Task: Create a due date automation trigger when advanced on, on the monday after a card is due add basic assigned only to me at 11:00 AM.
Action: Mouse moved to (1203, 353)
Screenshot: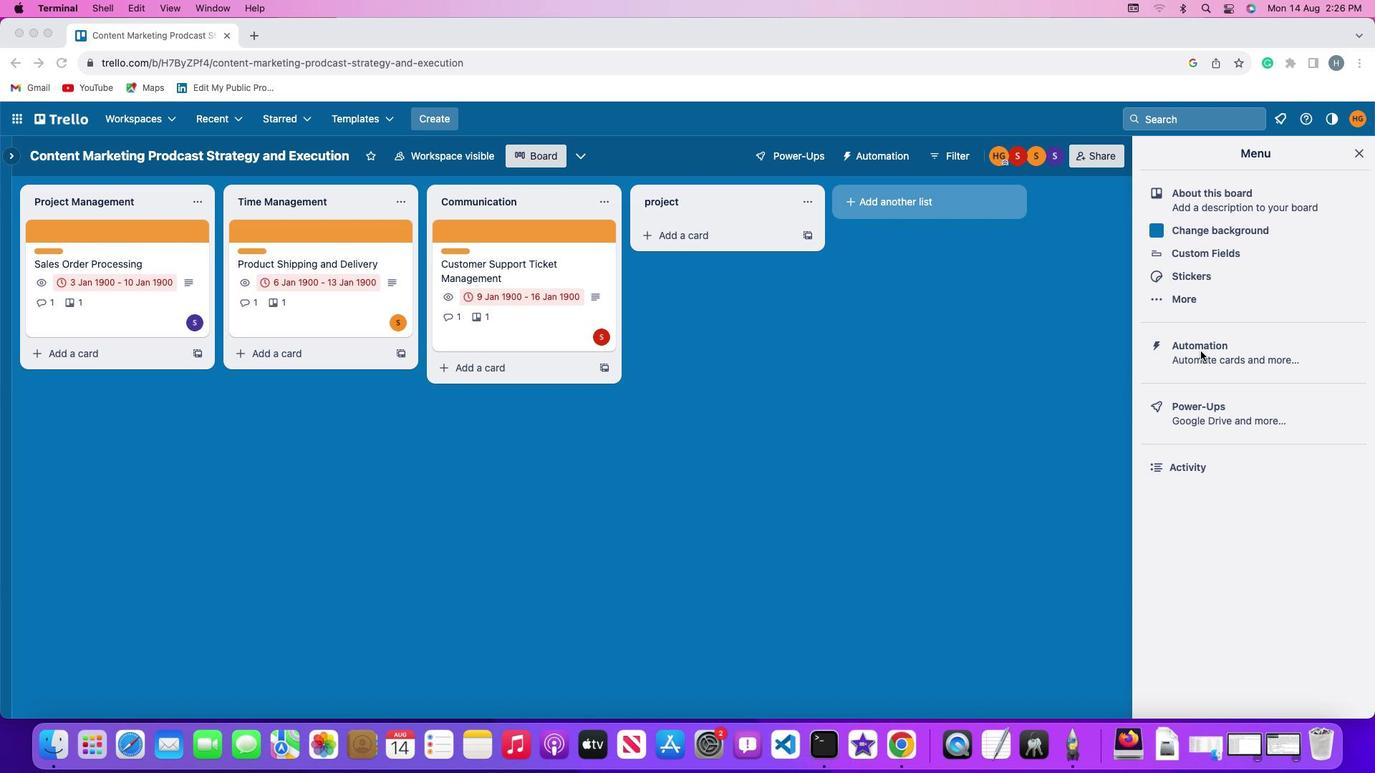 
Action: Mouse pressed left at (1203, 353)
Screenshot: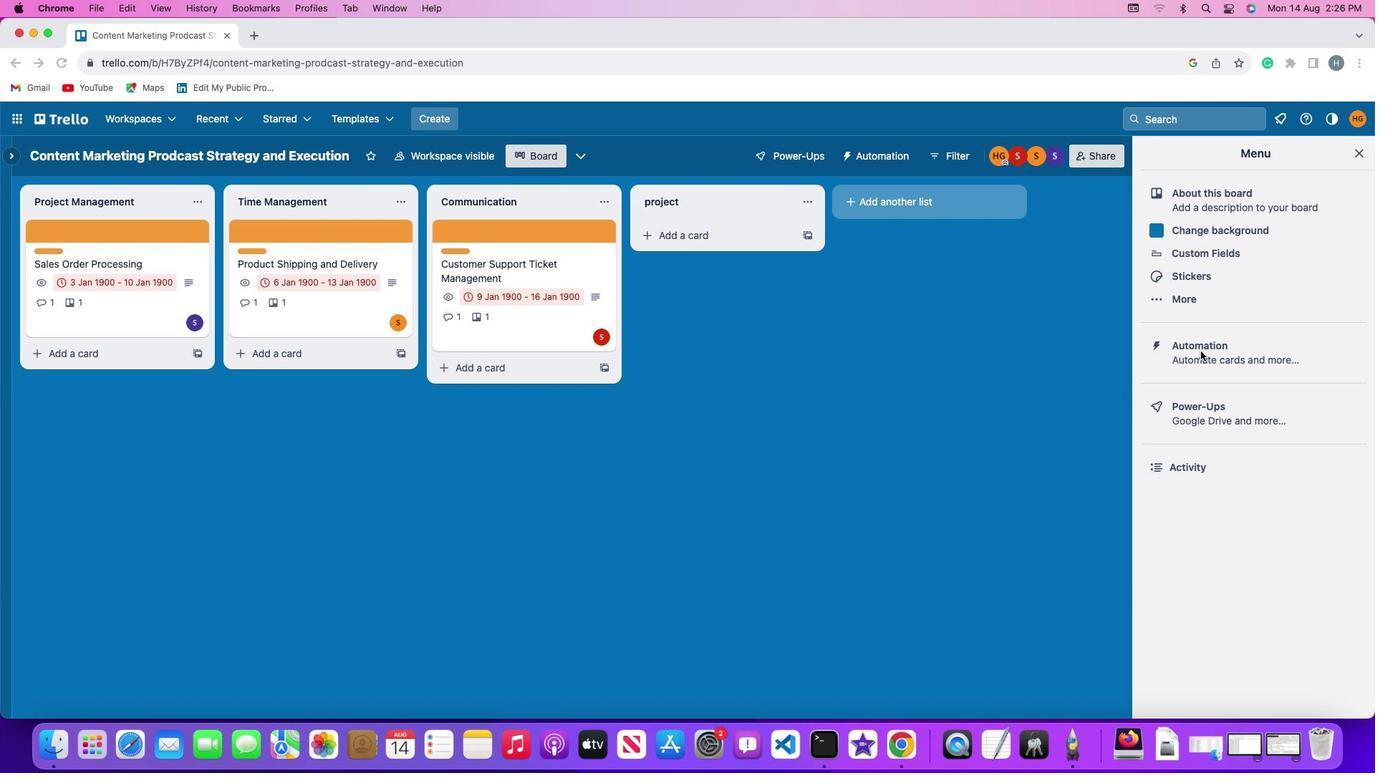 
Action: Mouse pressed left at (1203, 353)
Screenshot: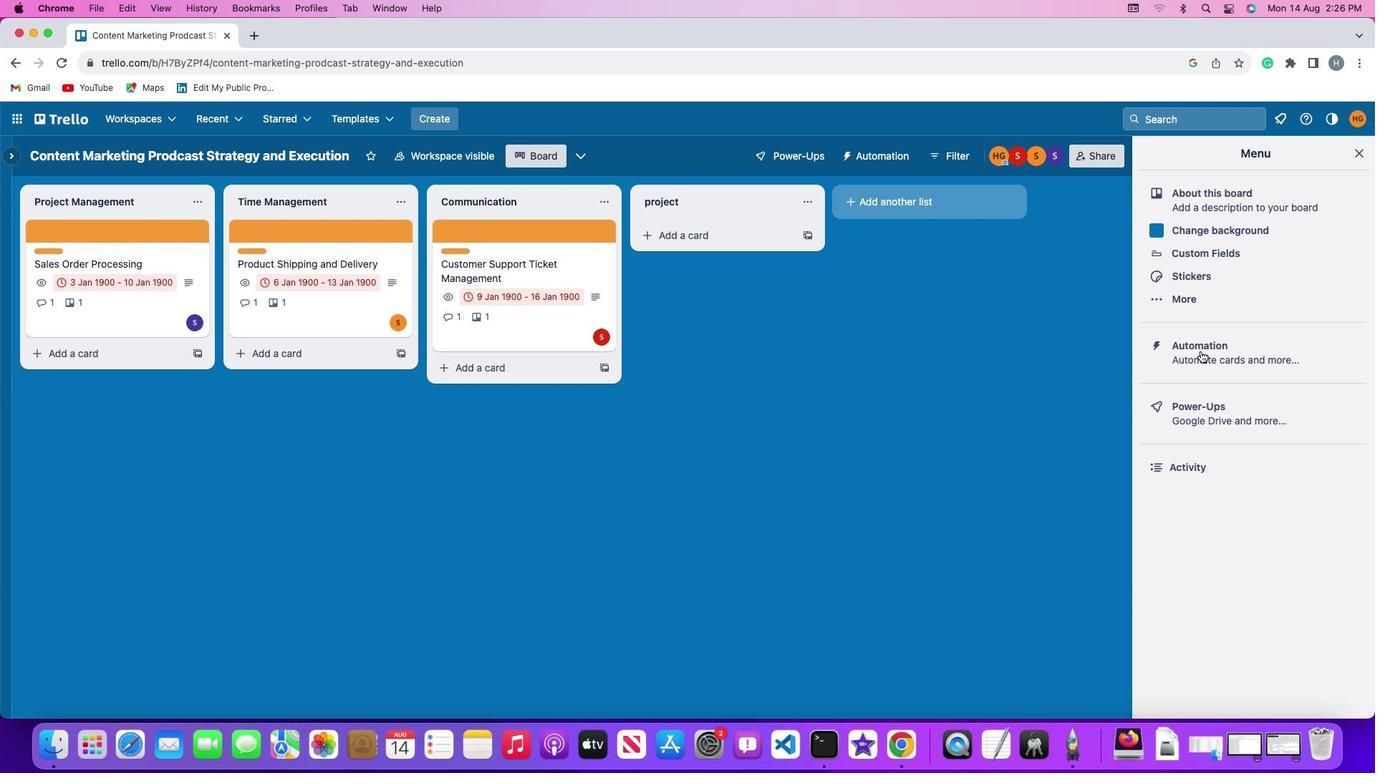 
Action: Mouse moved to (98, 342)
Screenshot: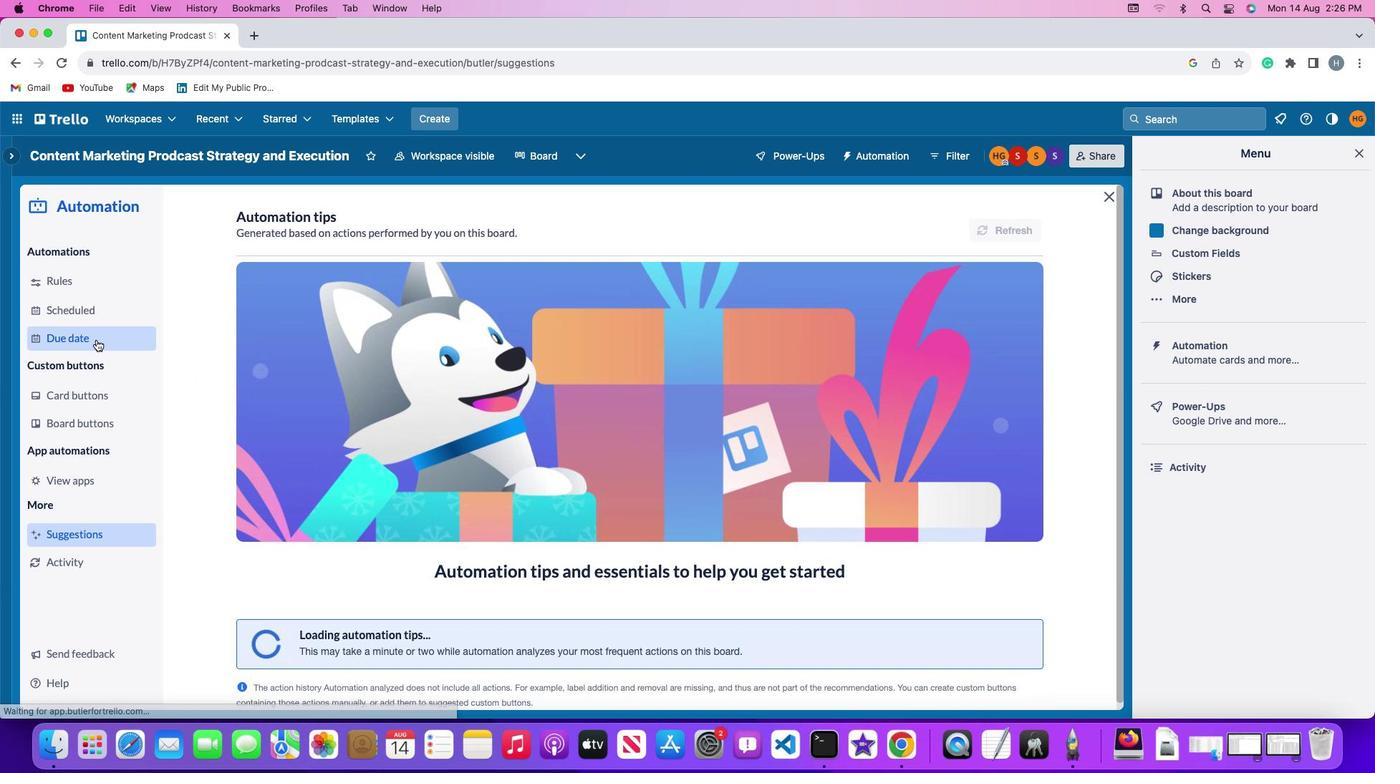 
Action: Mouse pressed left at (98, 342)
Screenshot: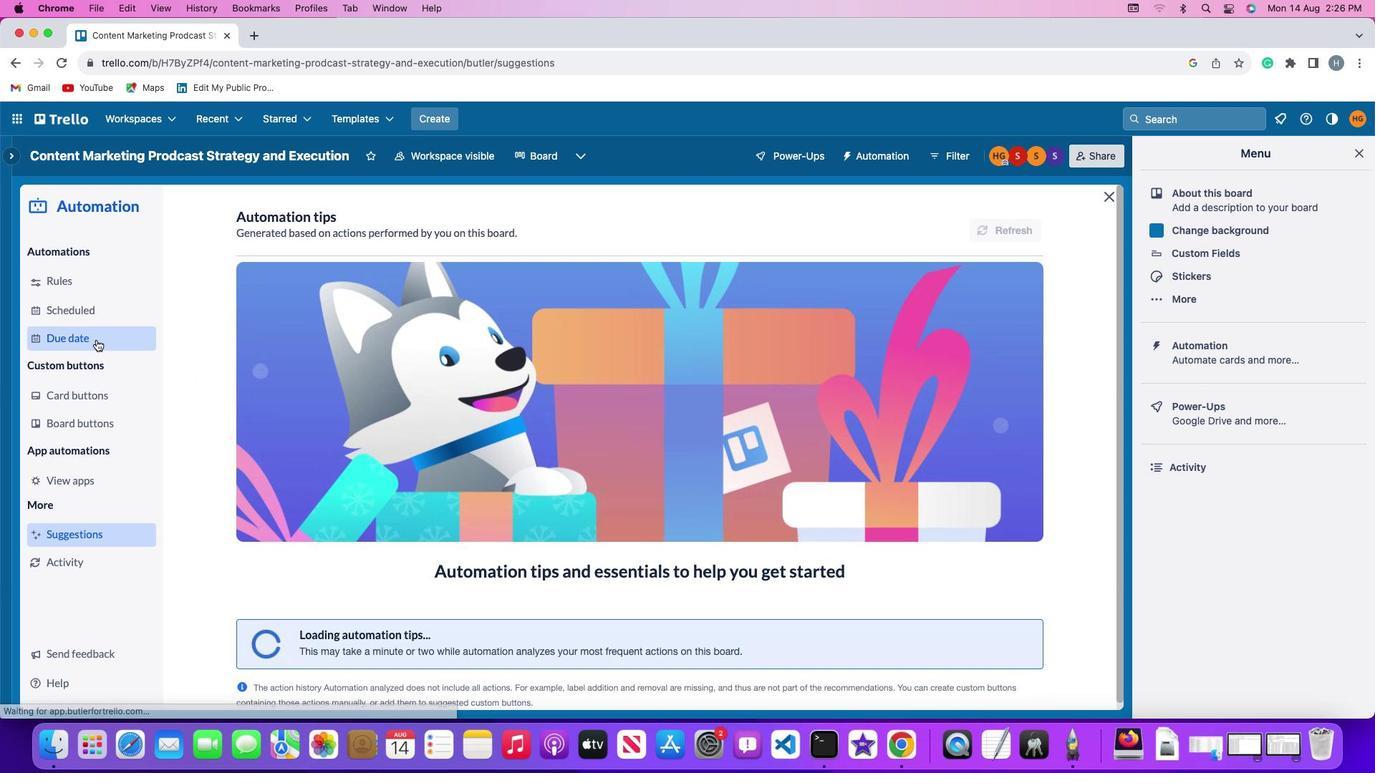 
Action: Mouse moved to (957, 222)
Screenshot: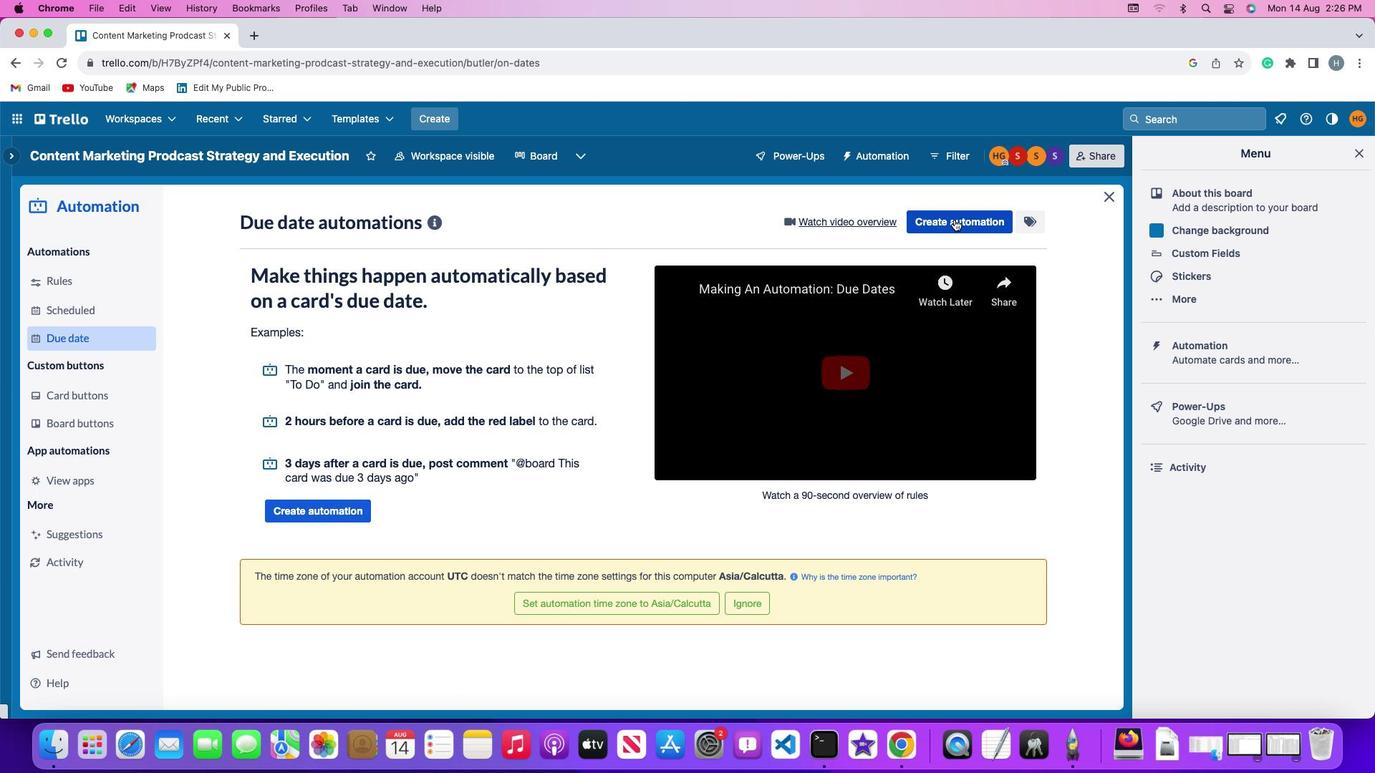 
Action: Mouse pressed left at (957, 222)
Screenshot: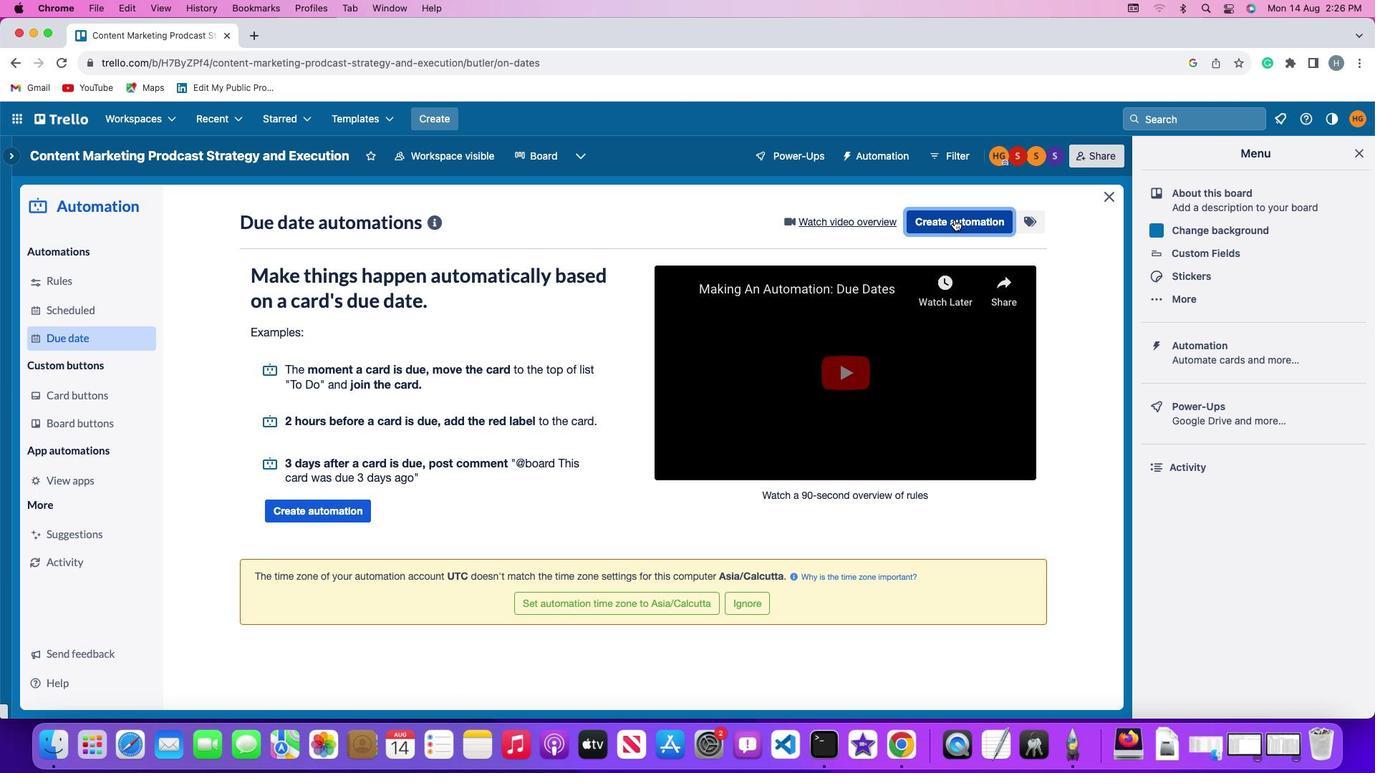 
Action: Mouse moved to (331, 360)
Screenshot: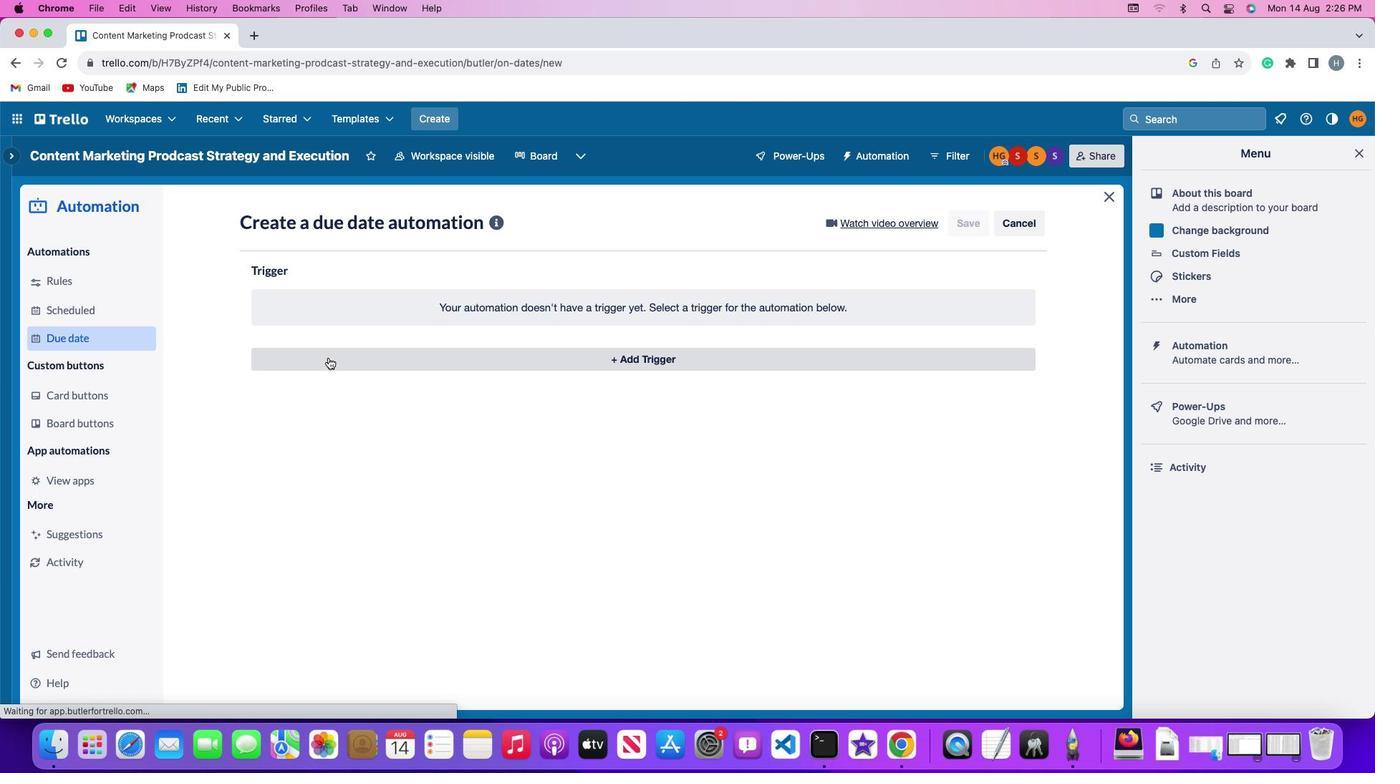 
Action: Mouse pressed left at (331, 360)
Screenshot: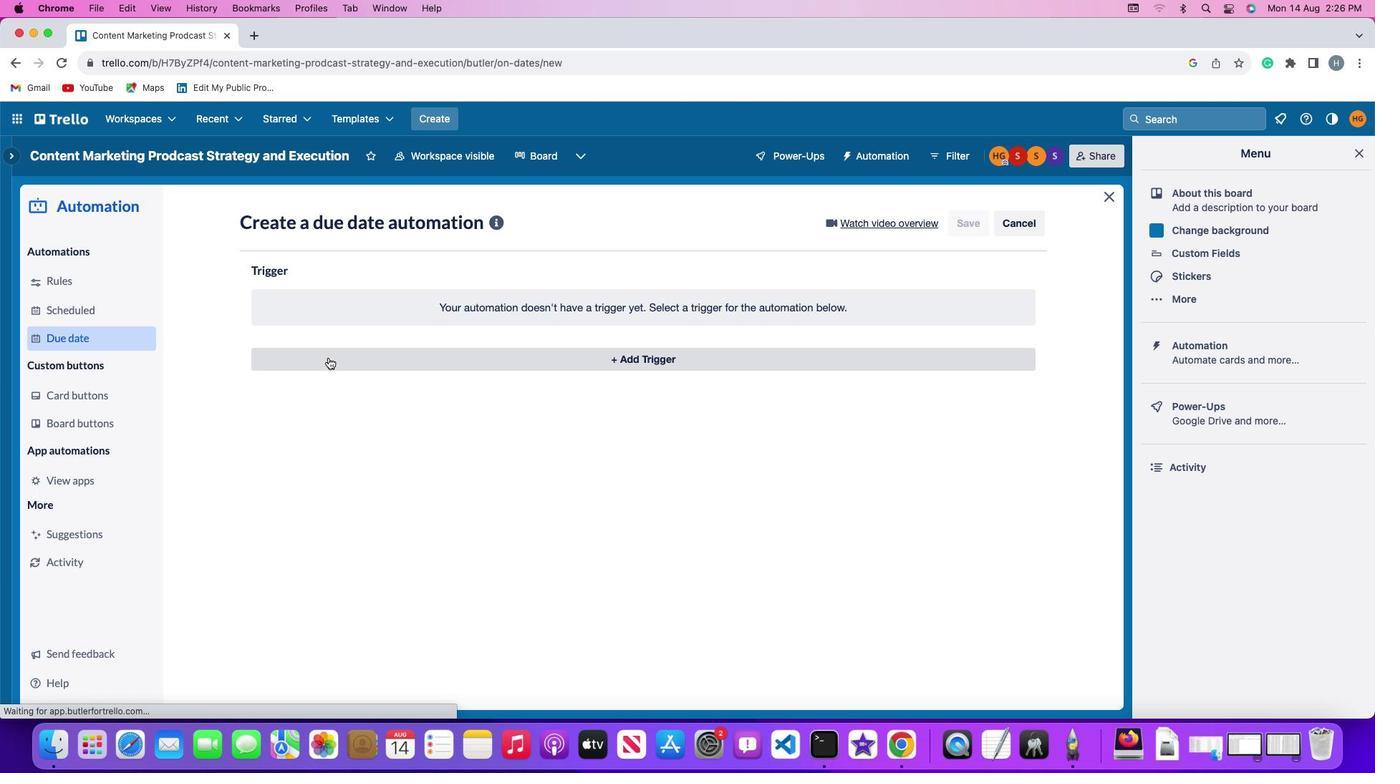 
Action: Mouse moved to (310, 626)
Screenshot: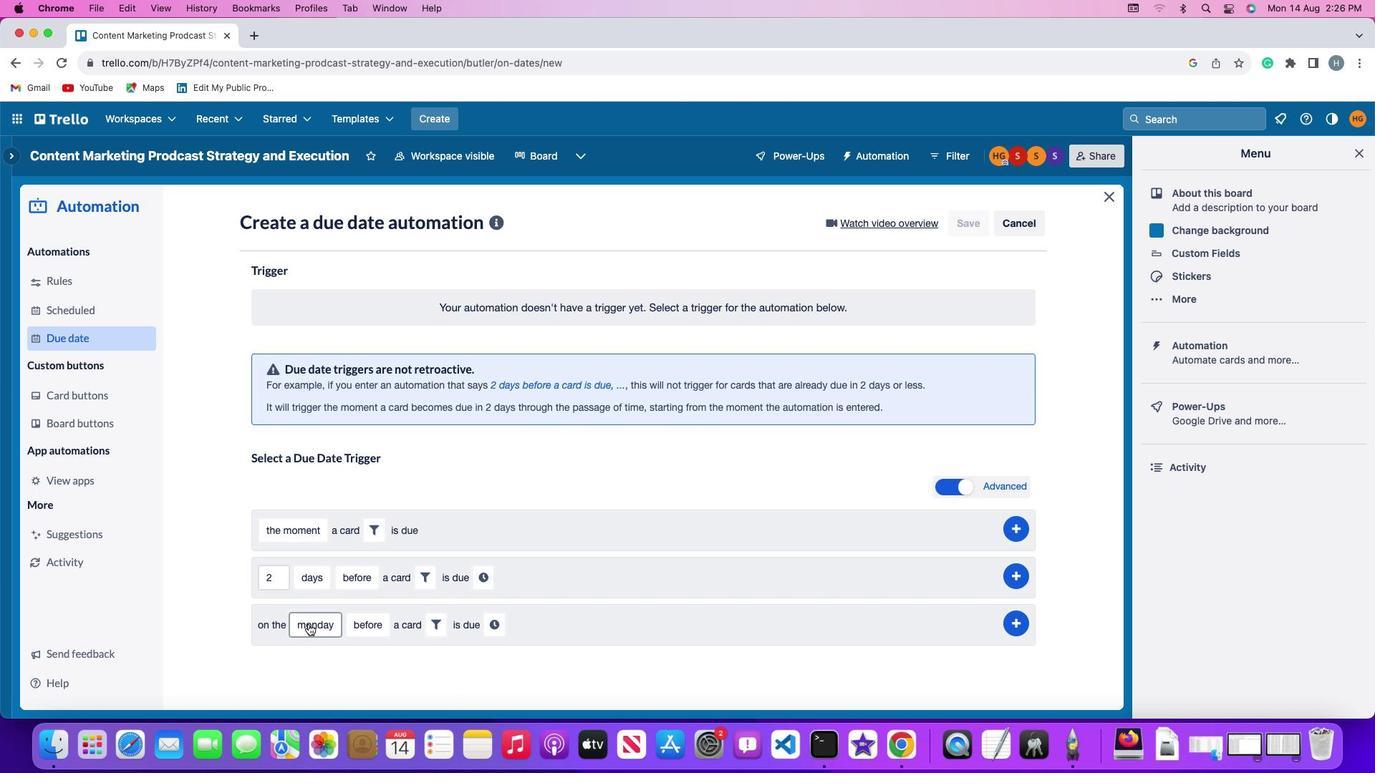 
Action: Mouse pressed left at (310, 626)
Screenshot: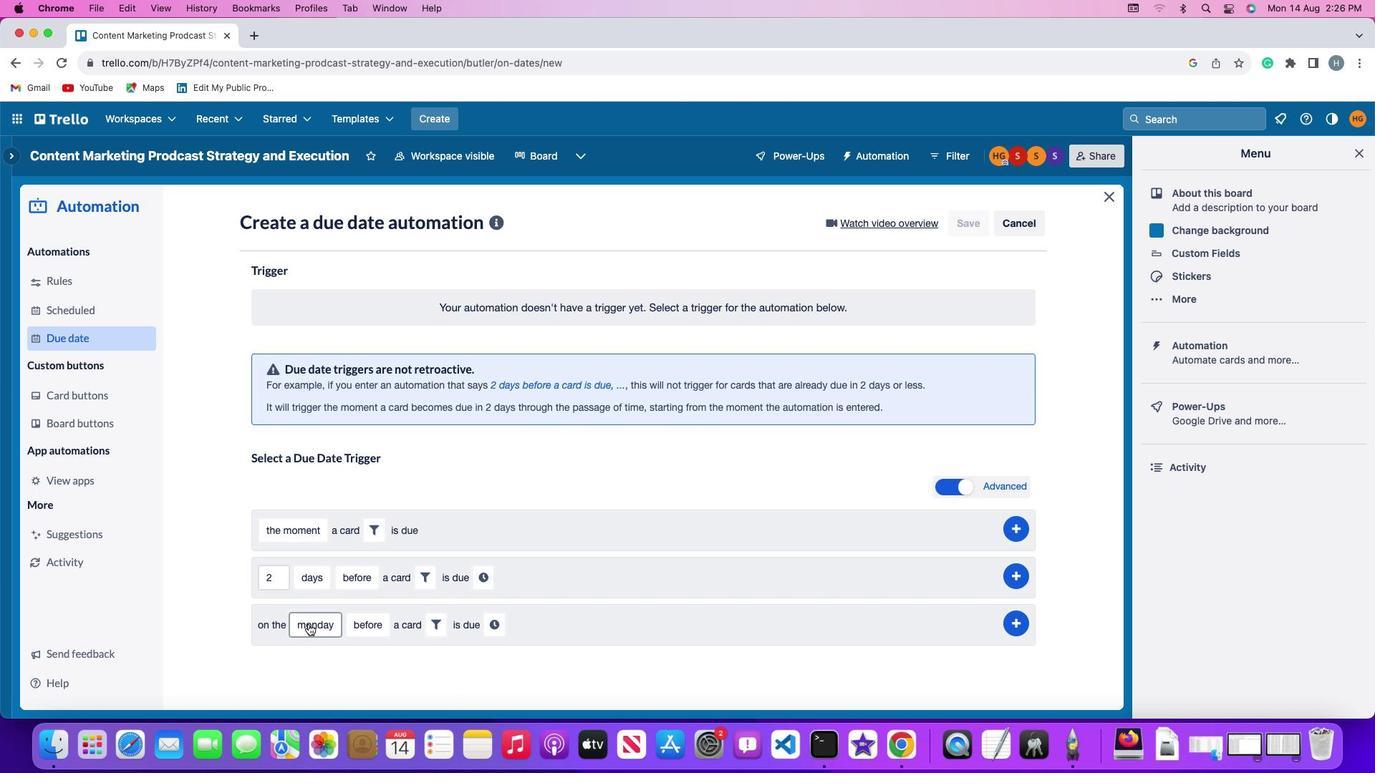 
Action: Mouse moved to (349, 427)
Screenshot: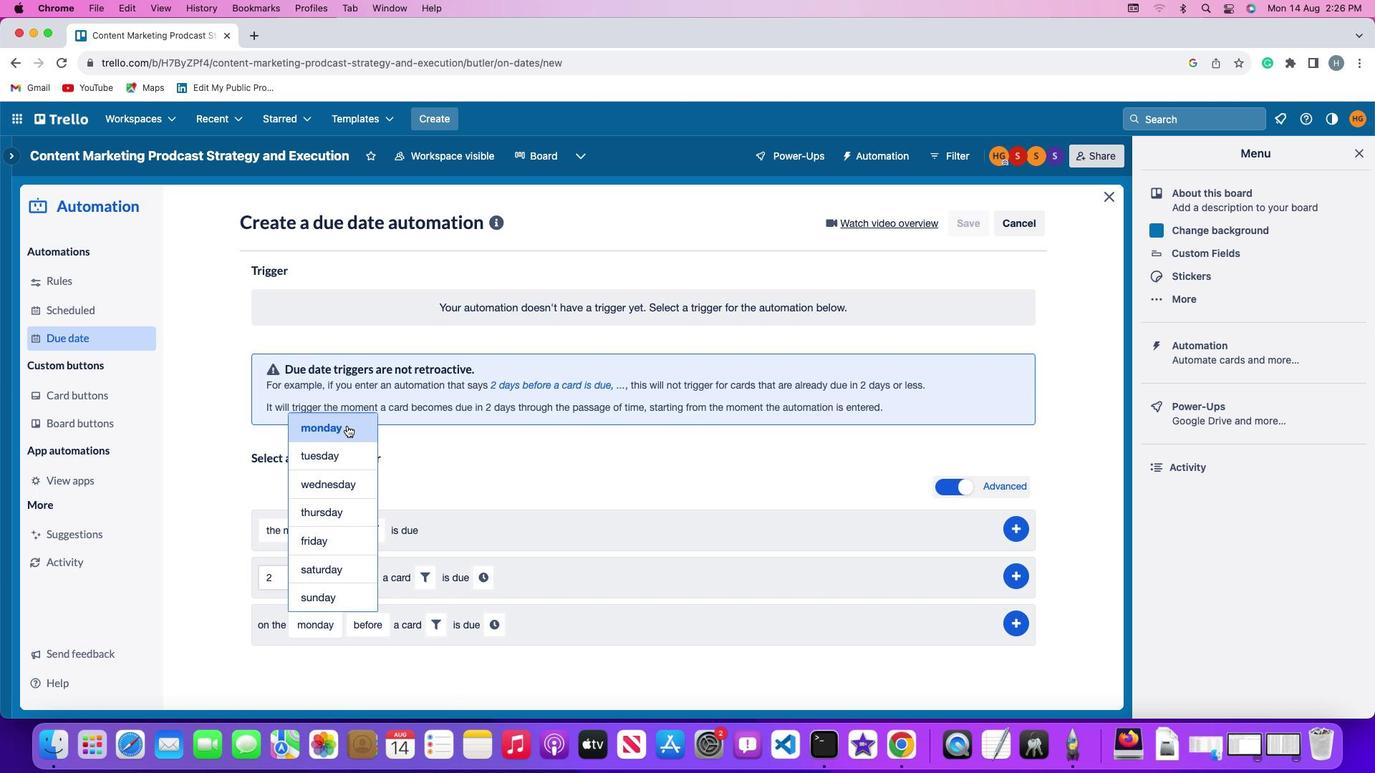 
Action: Mouse pressed left at (349, 427)
Screenshot: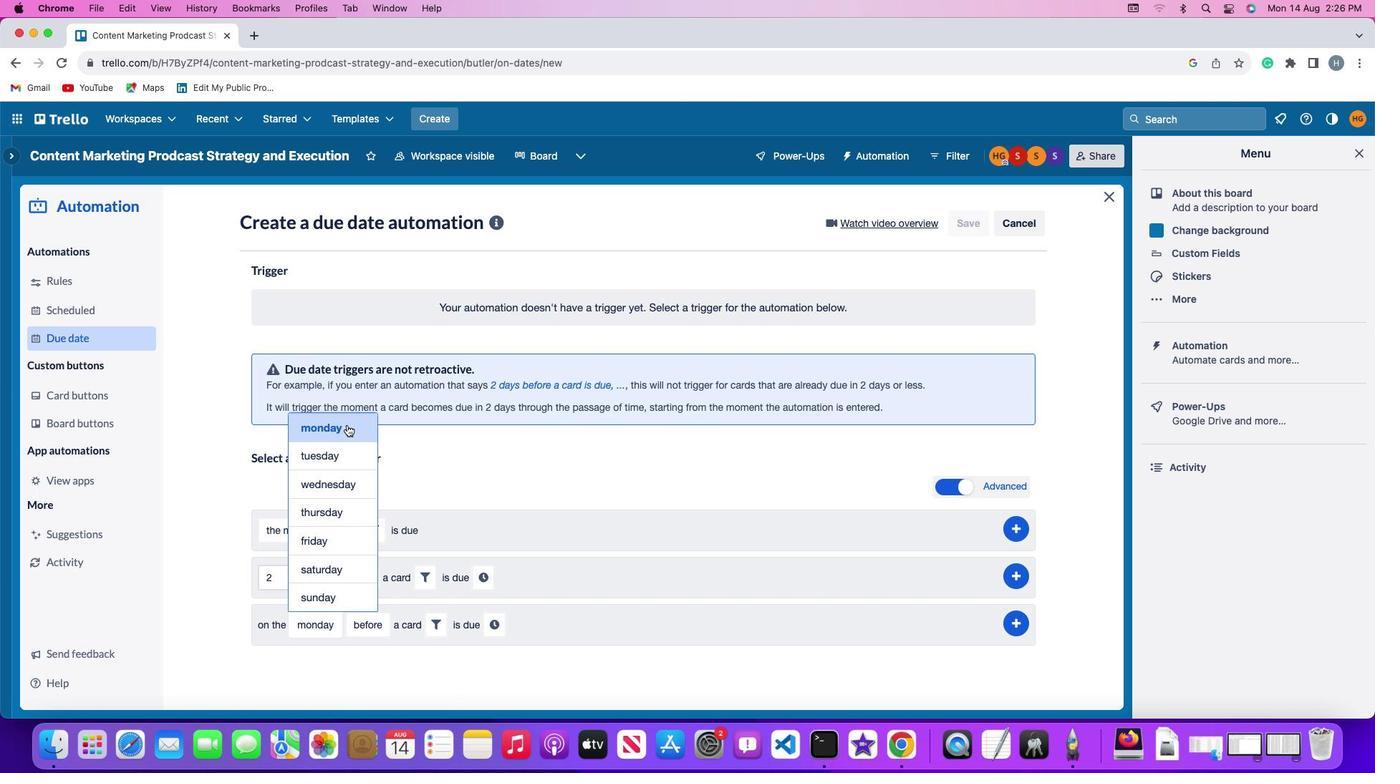 
Action: Mouse moved to (379, 632)
Screenshot: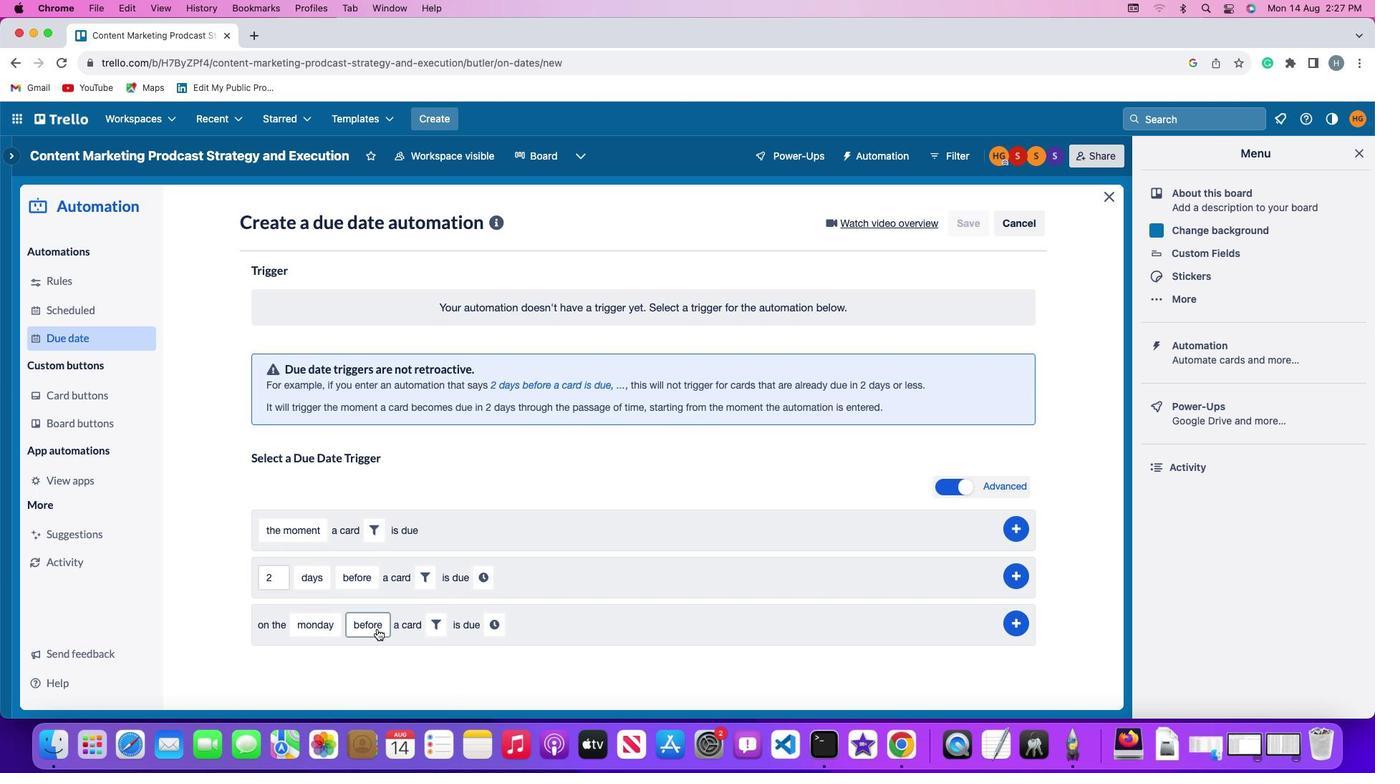 
Action: Mouse pressed left at (379, 632)
Screenshot: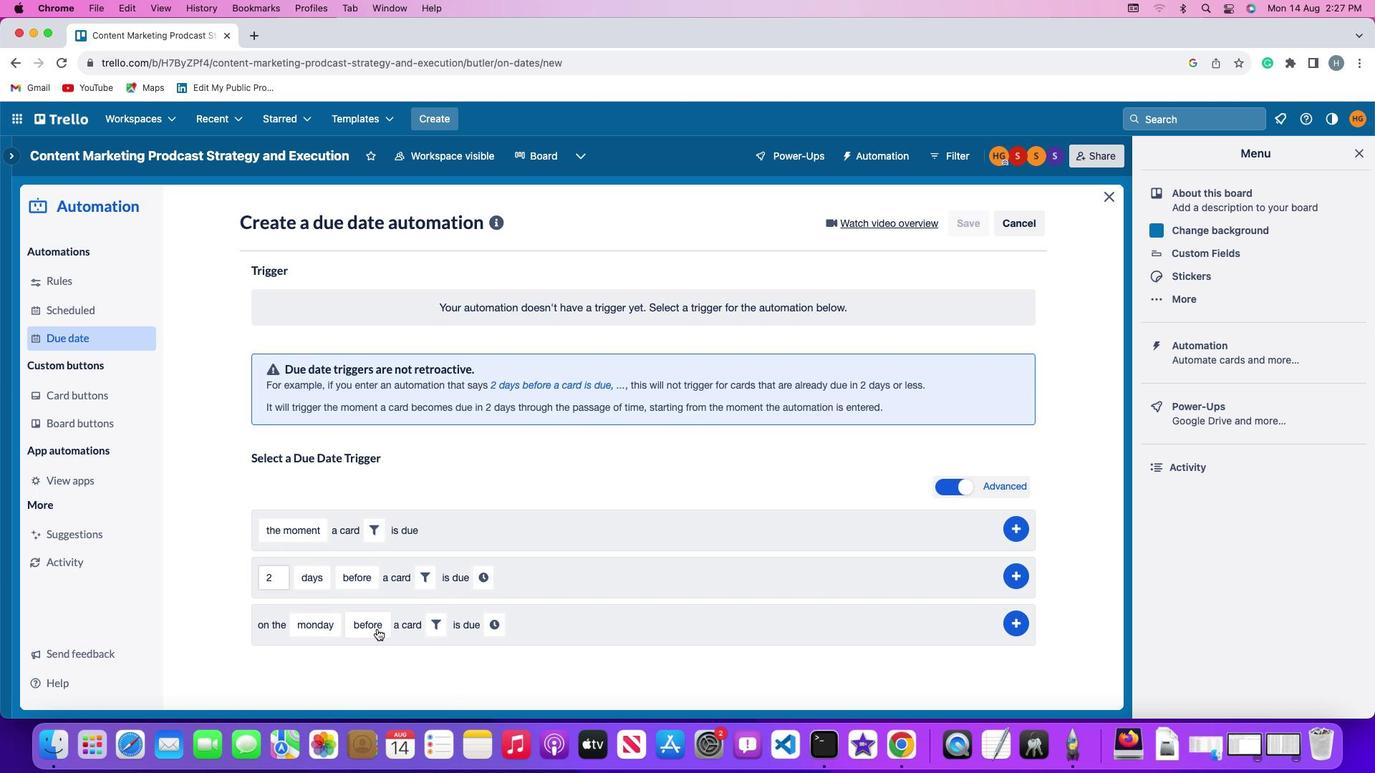 
Action: Mouse moved to (387, 540)
Screenshot: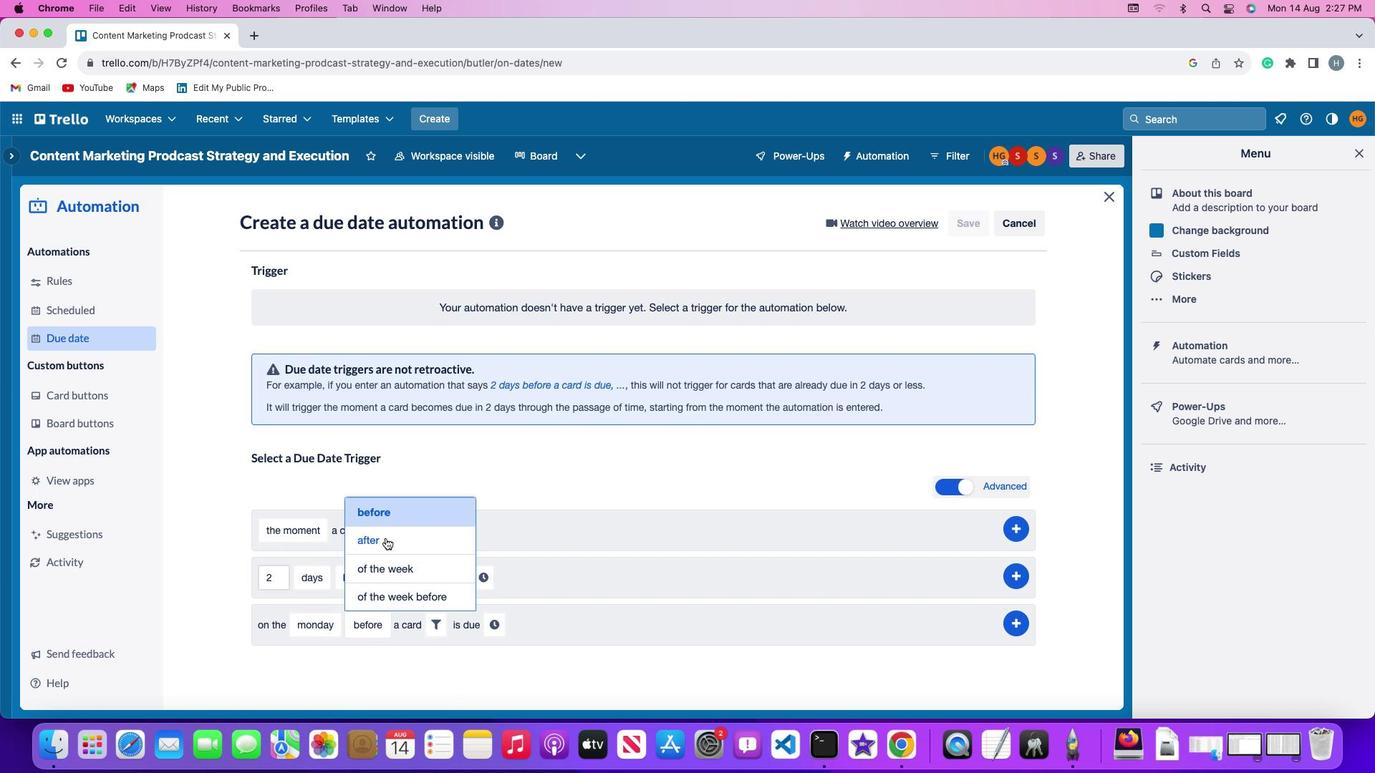
Action: Mouse pressed left at (387, 540)
Screenshot: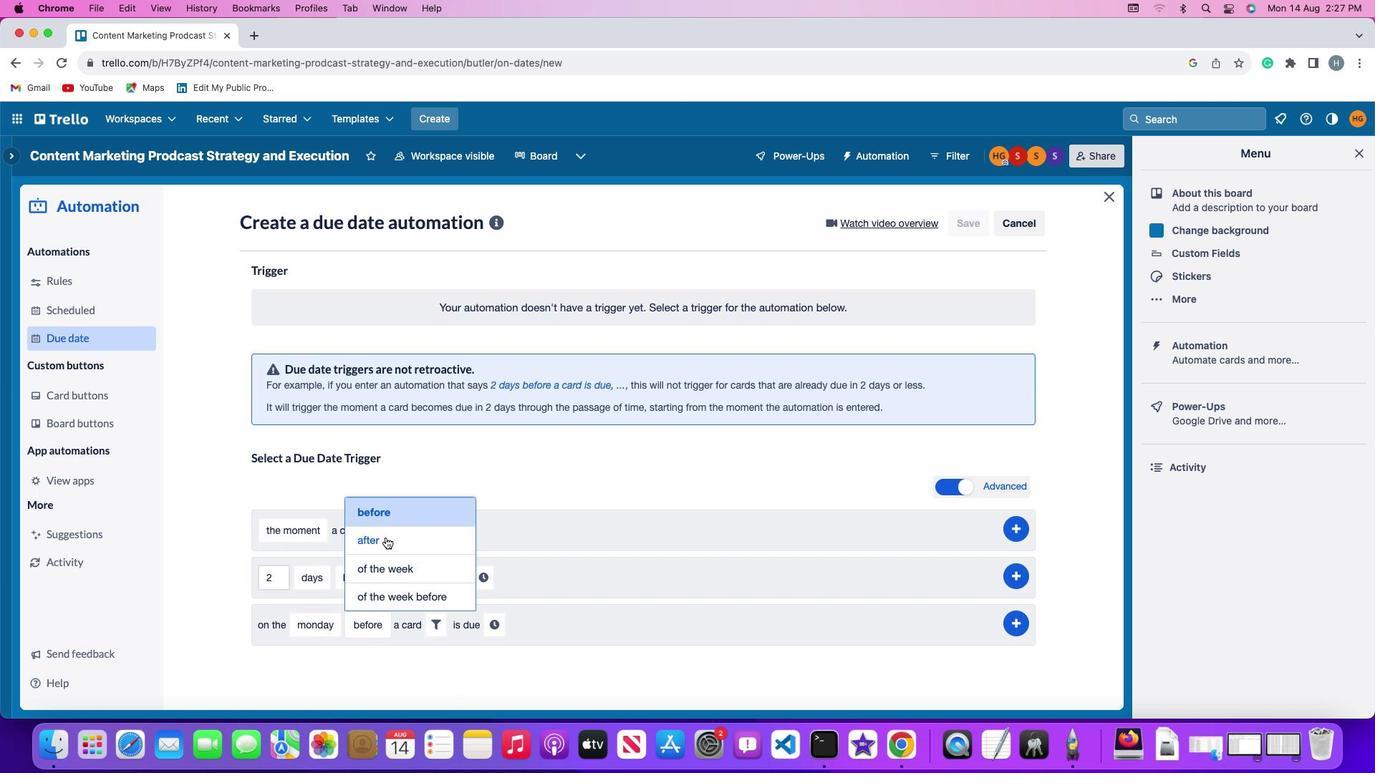 
Action: Mouse moved to (429, 626)
Screenshot: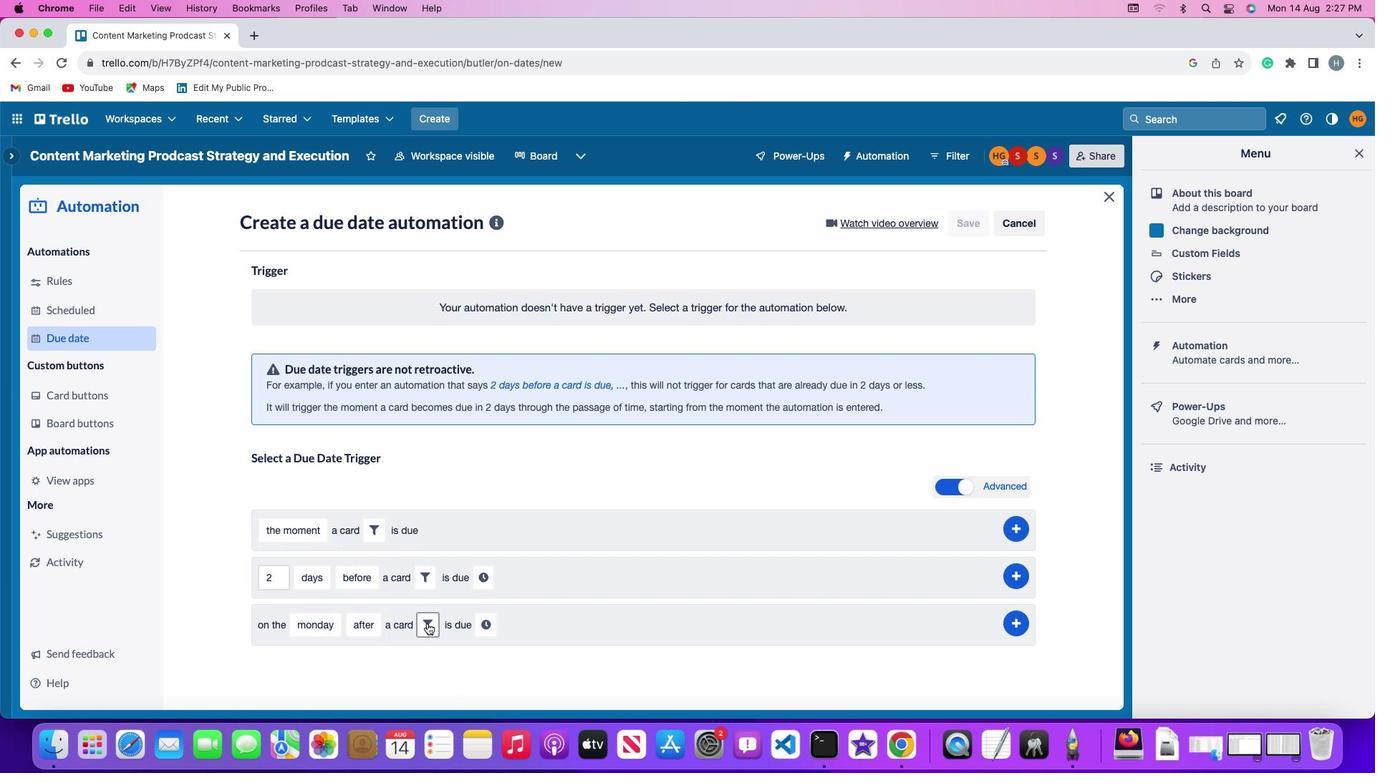 
Action: Mouse pressed left at (429, 626)
Screenshot: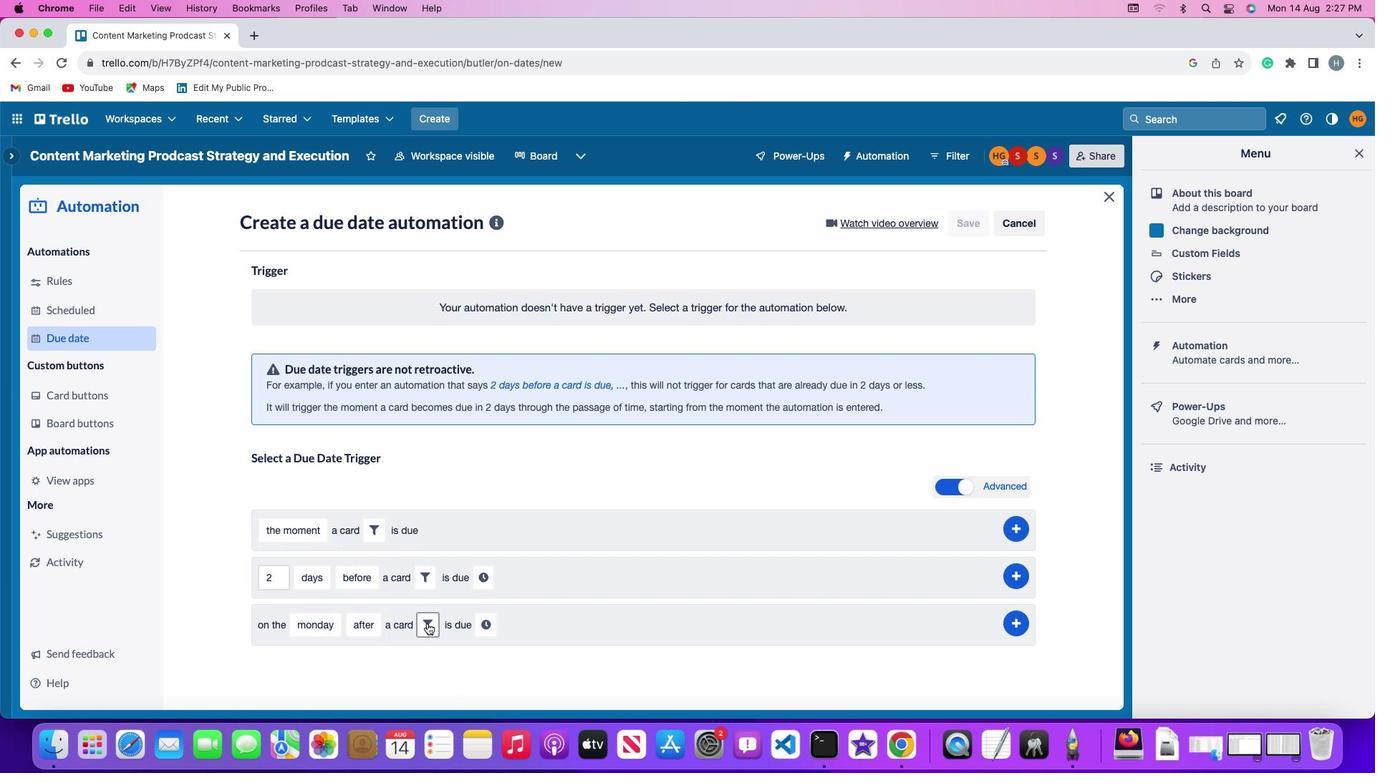 
Action: Mouse moved to (373, 692)
Screenshot: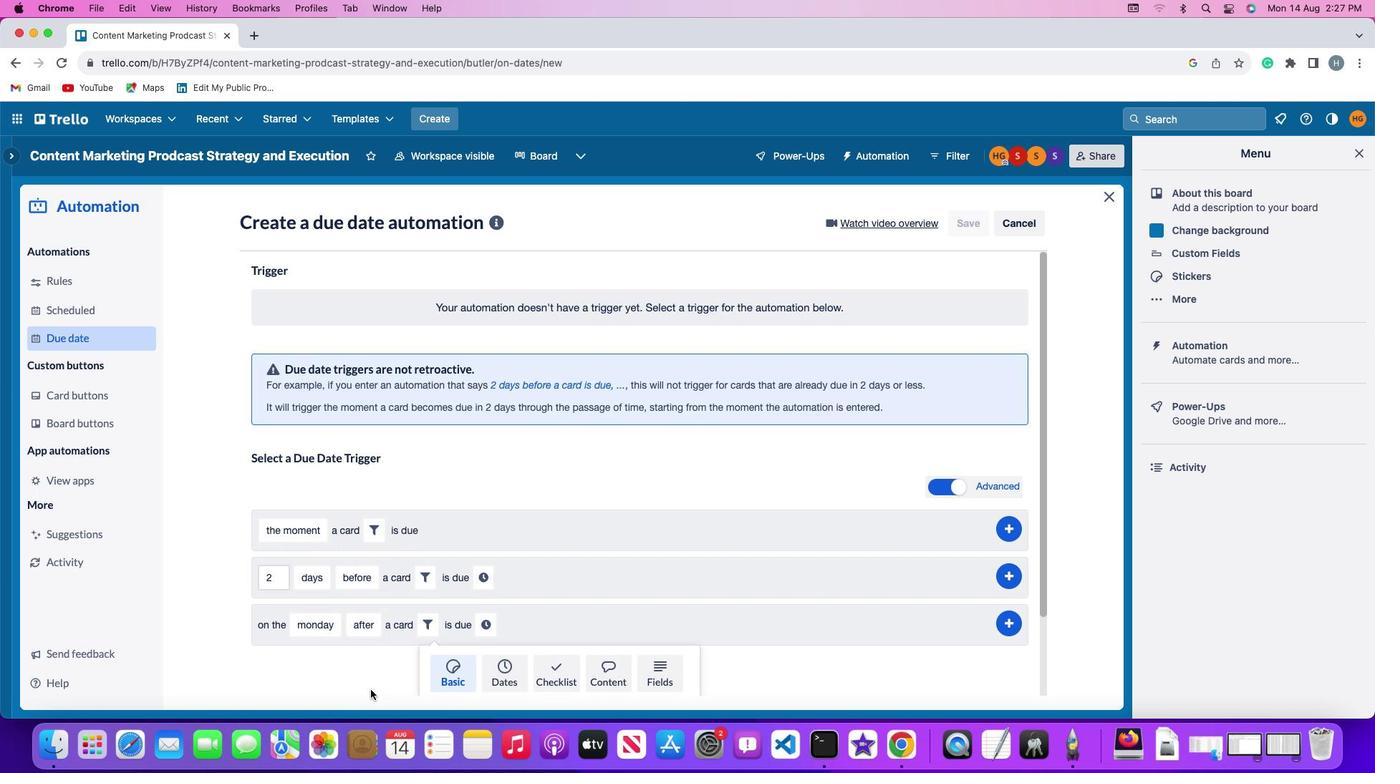 
Action: Mouse scrolled (373, 692) with delta (2, 1)
Screenshot: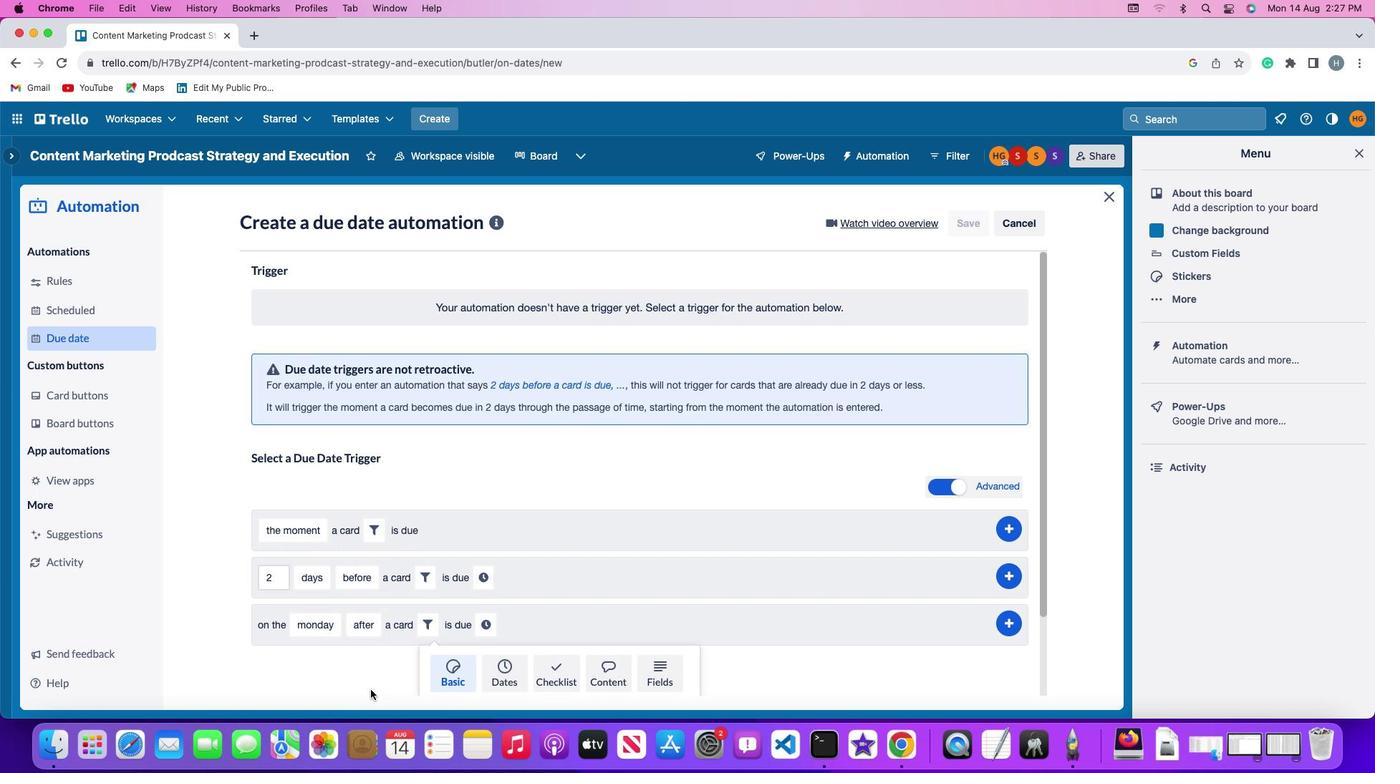 
Action: Mouse moved to (372, 692)
Screenshot: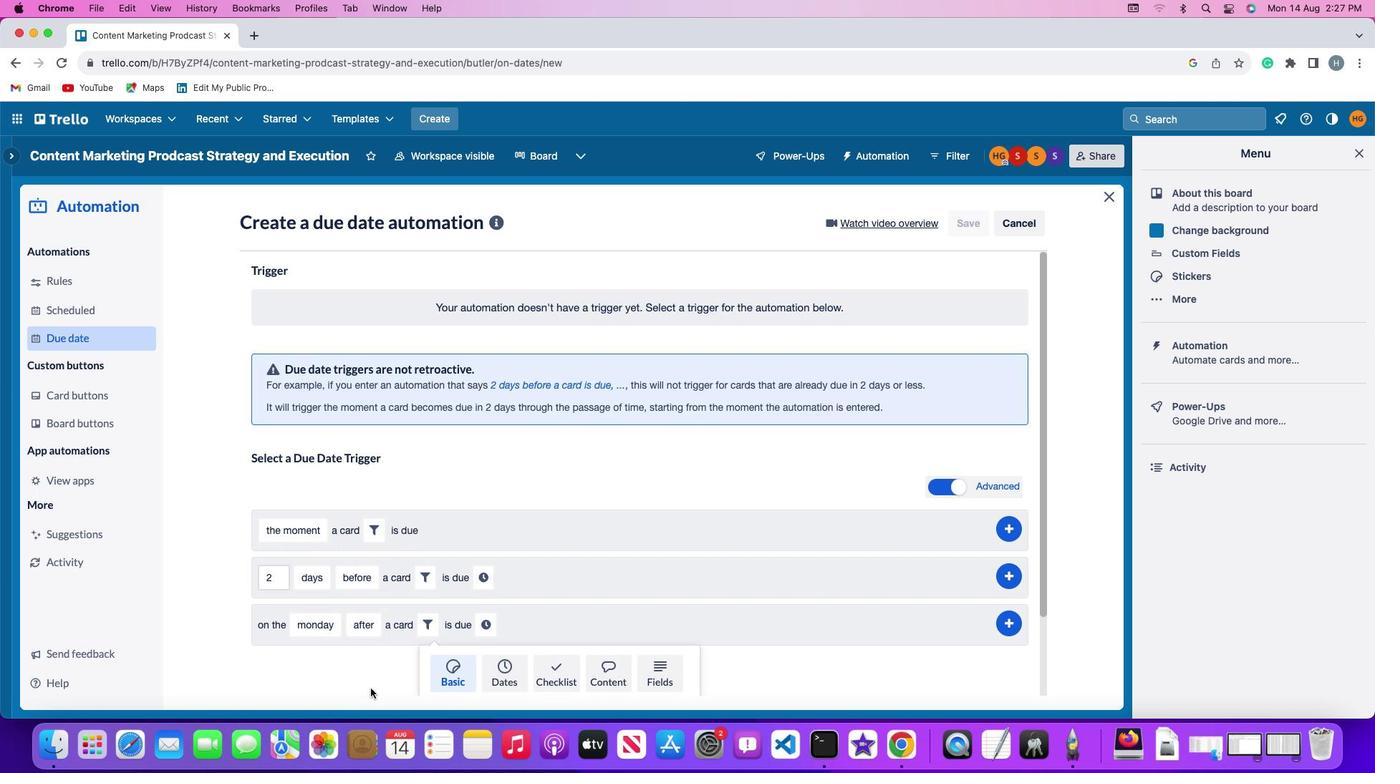 
Action: Mouse scrolled (372, 692) with delta (2, 1)
Screenshot: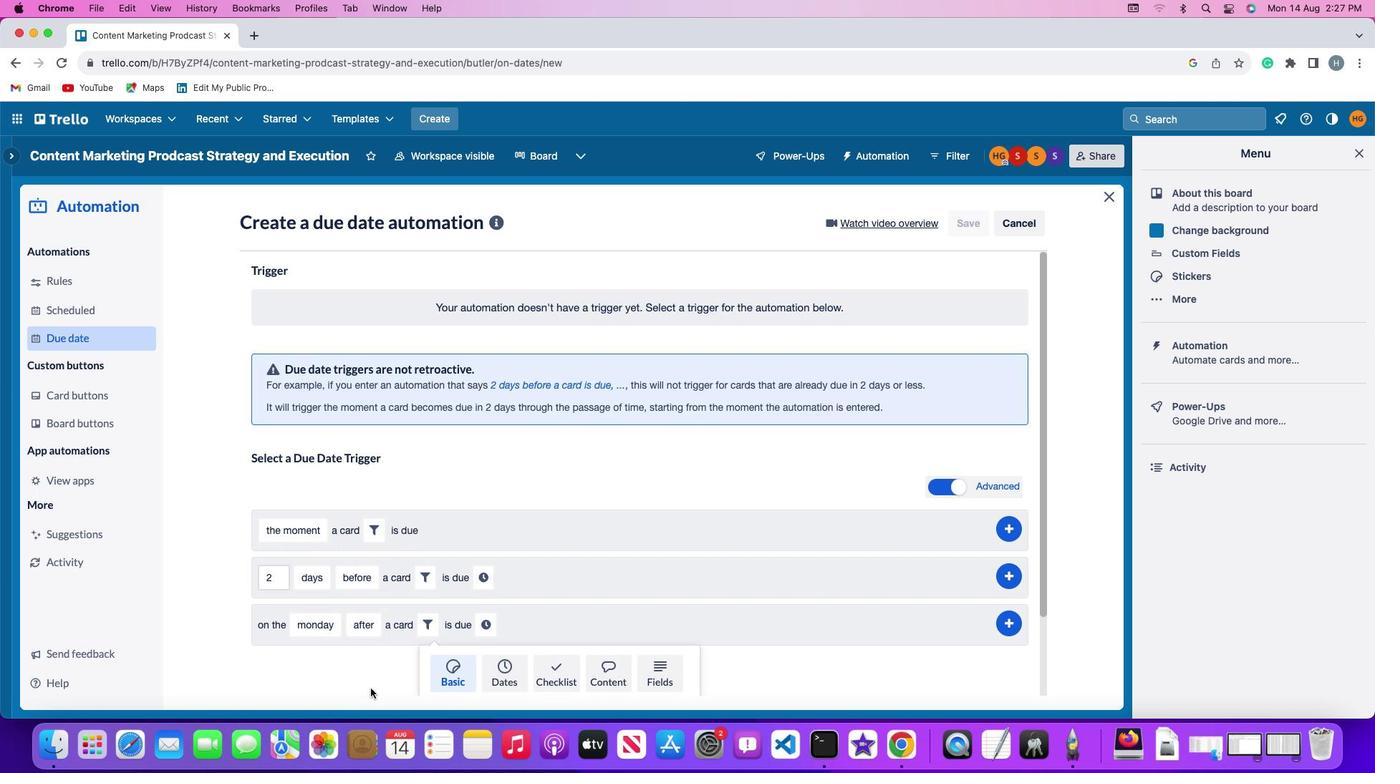 
Action: Mouse moved to (372, 691)
Screenshot: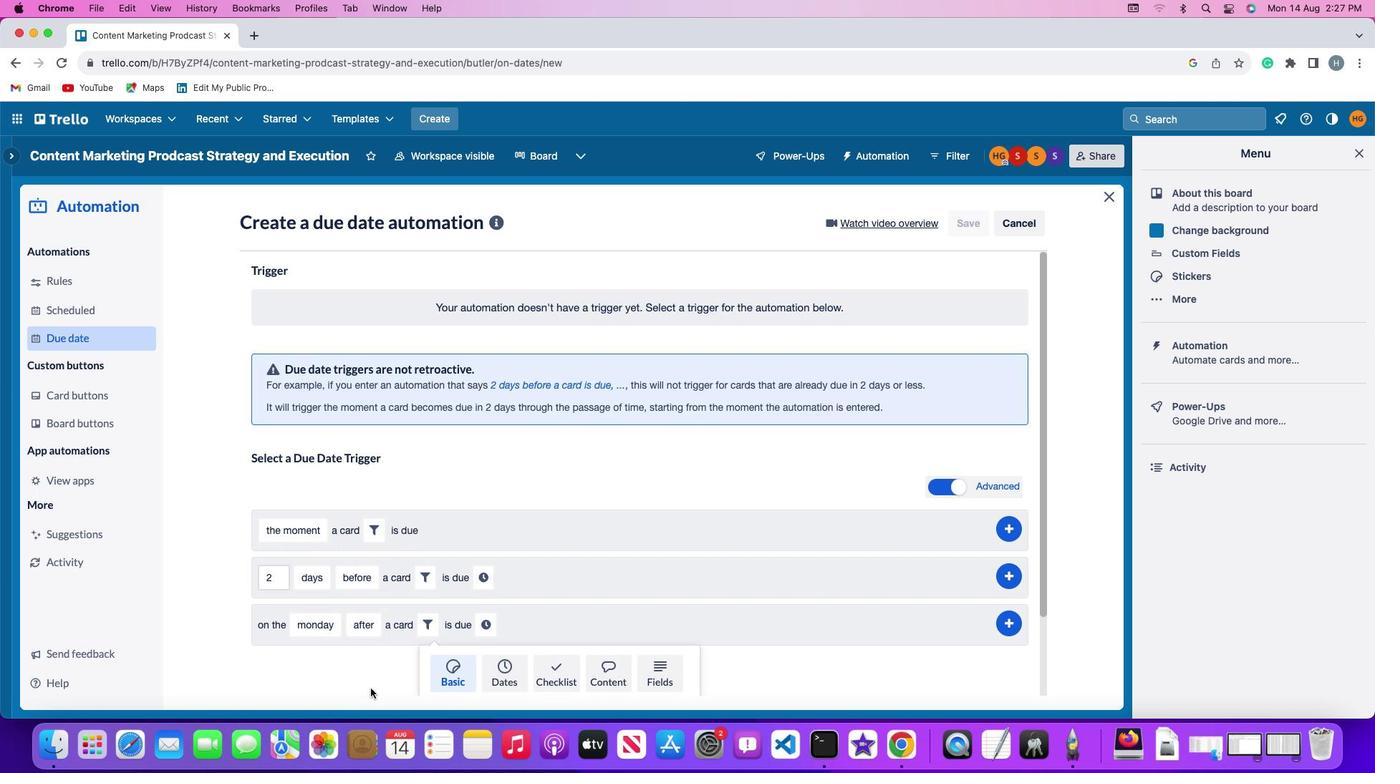 
Action: Mouse scrolled (372, 691) with delta (2, 0)
Screenshot: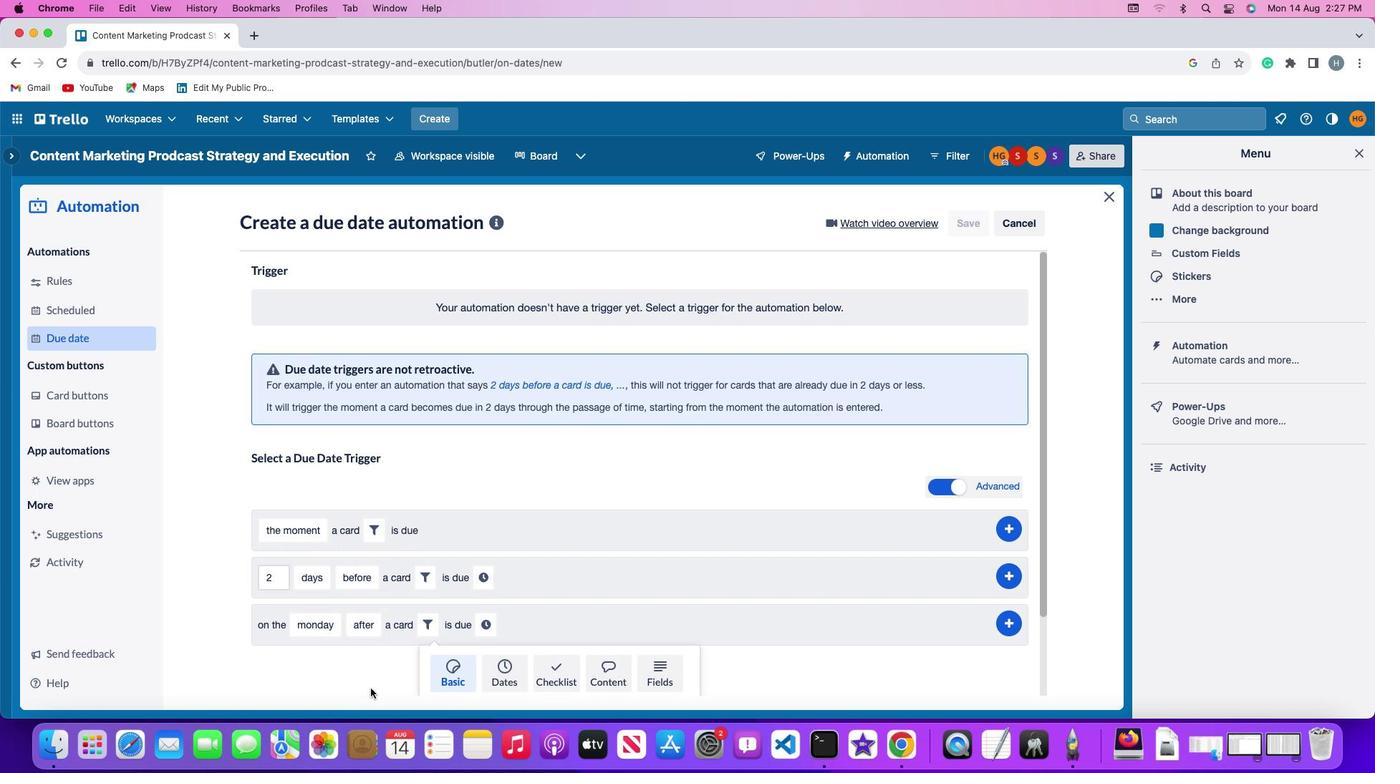
Action: Mouse moved to (372, 687)
Screenshot: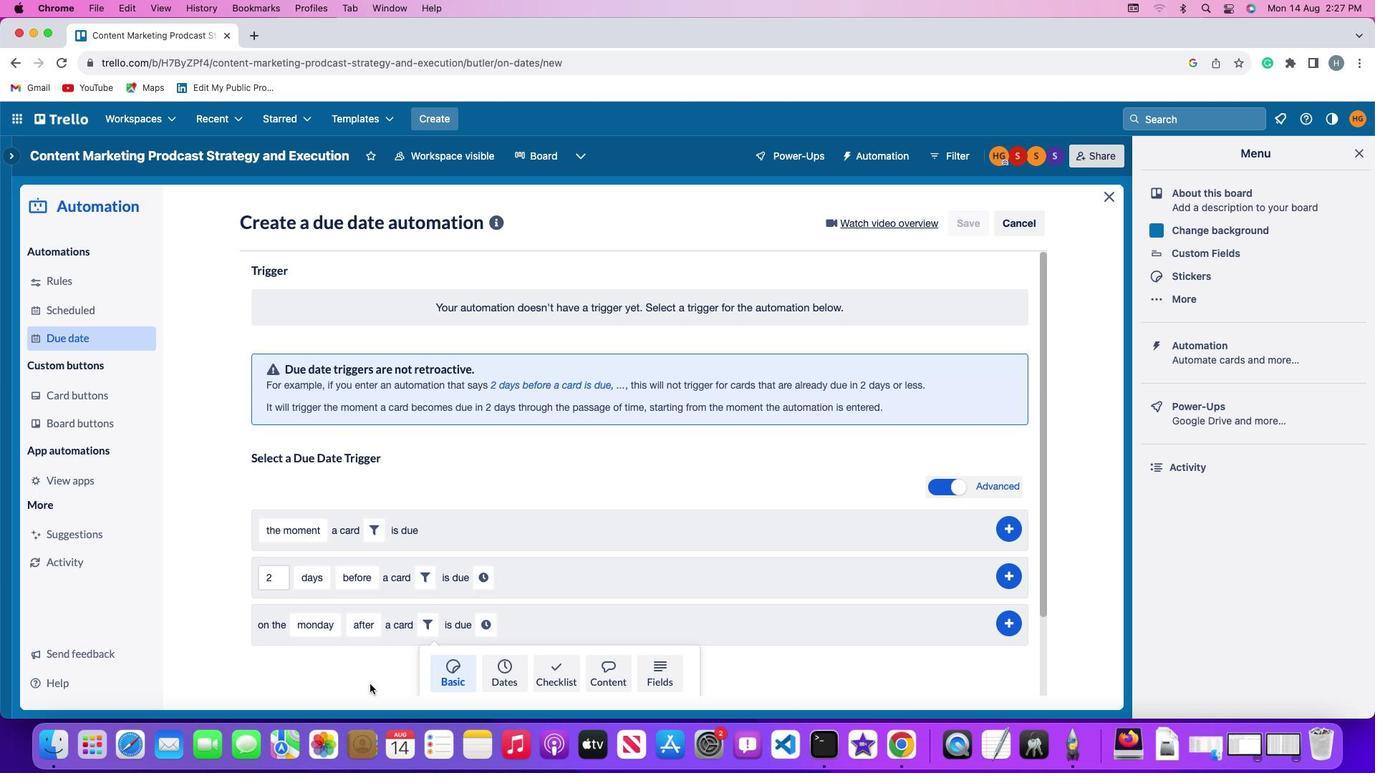 
Action: Mouse scrolled (372, 687) with delta (2, 0)
Screenshot: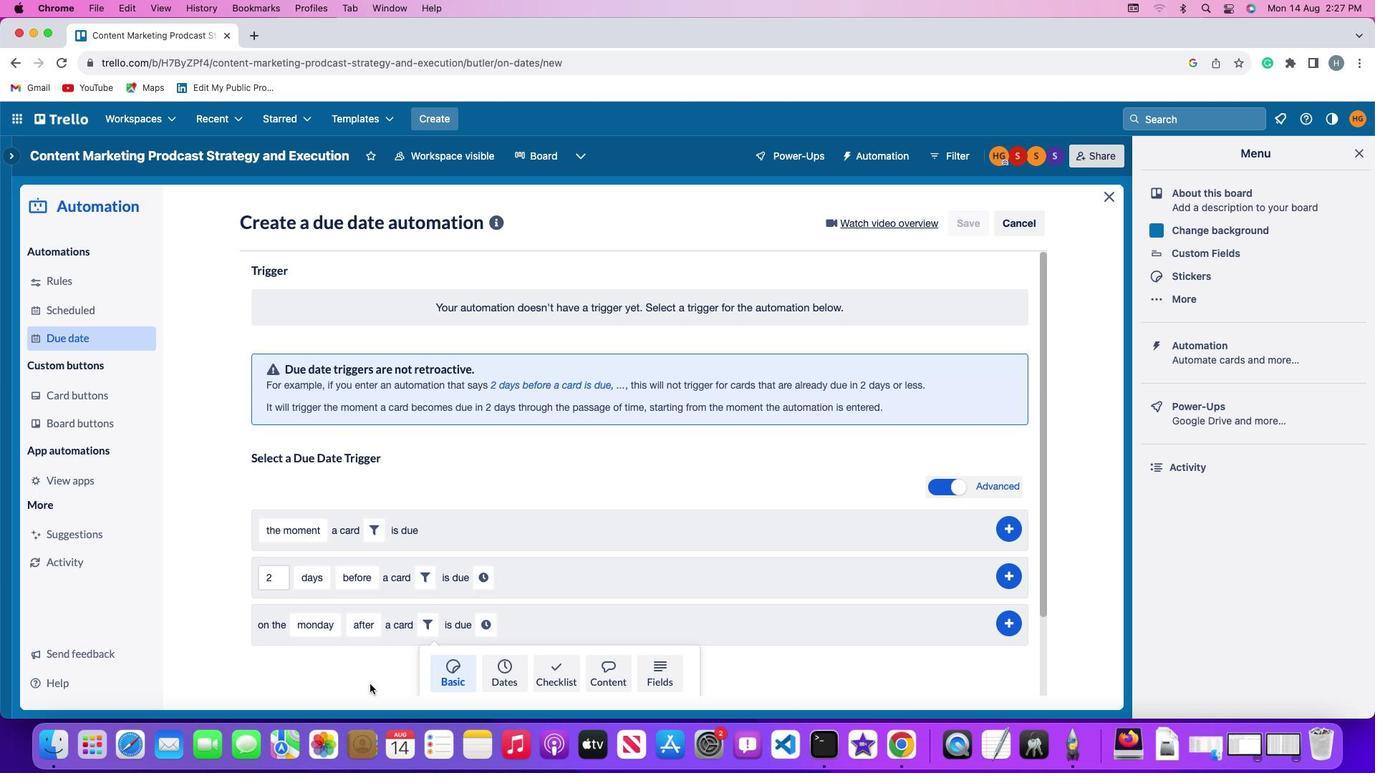 
Action: Mouse moved to (371, 677)
Screenshot: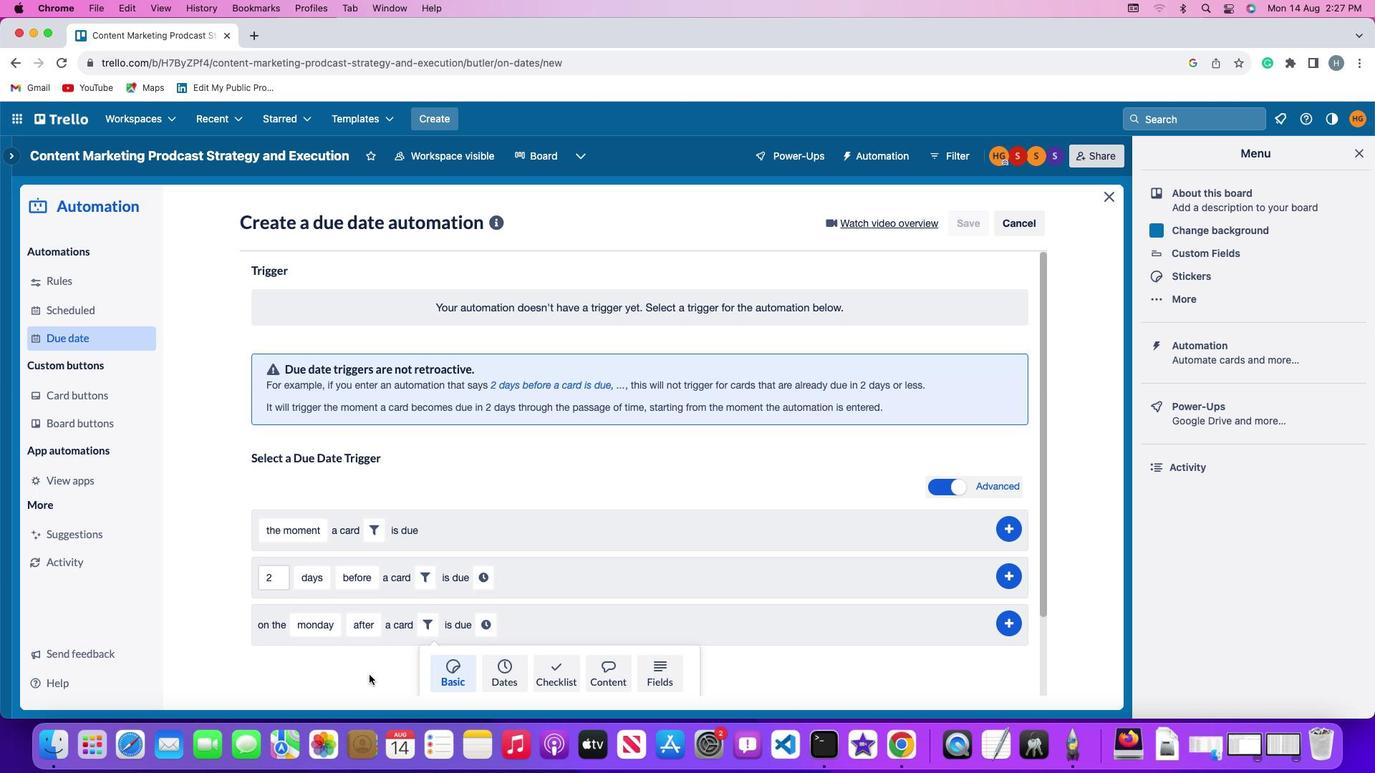 
Action: Mouse scrolled (371, 677) with delta (2, 1)
Screenshot: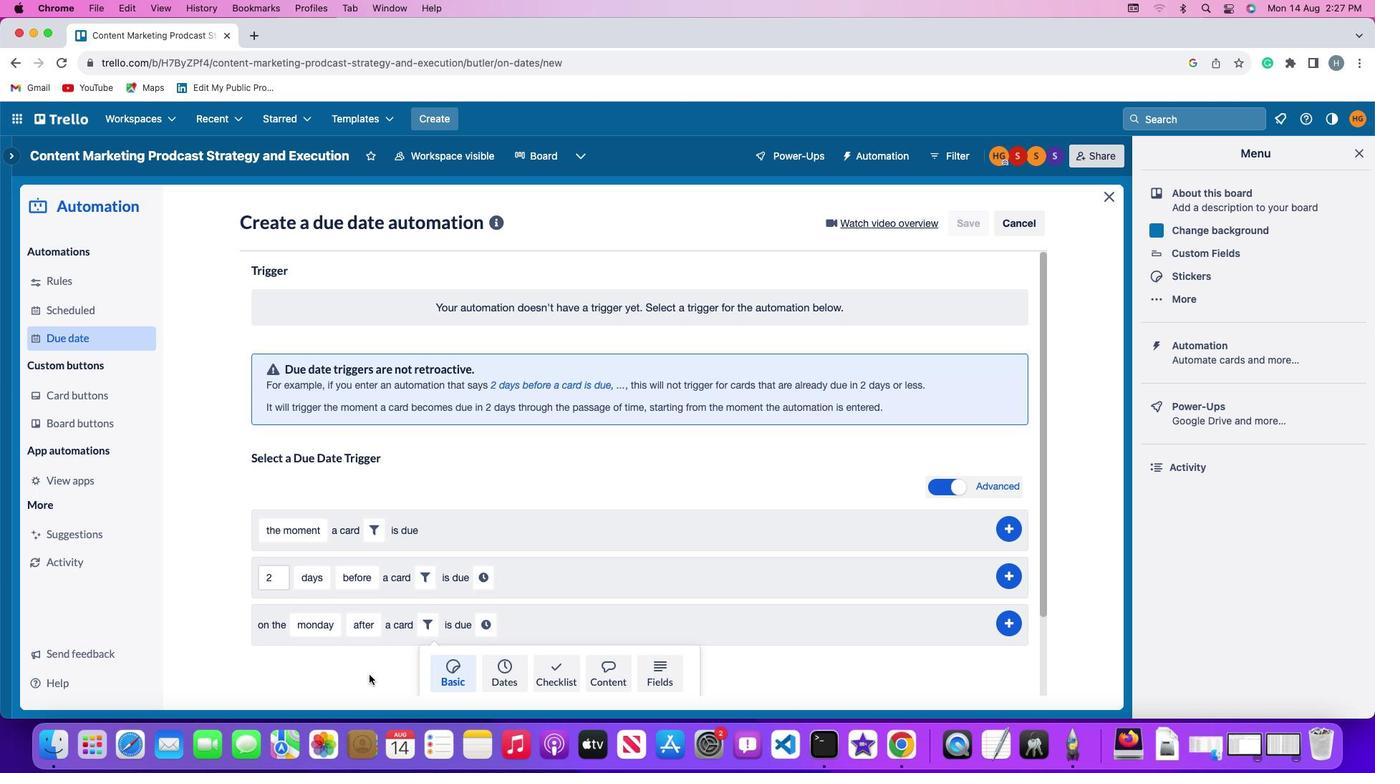 
Action: Mouse scrolled (371, 677) with delta (2, 1)
Screenshot: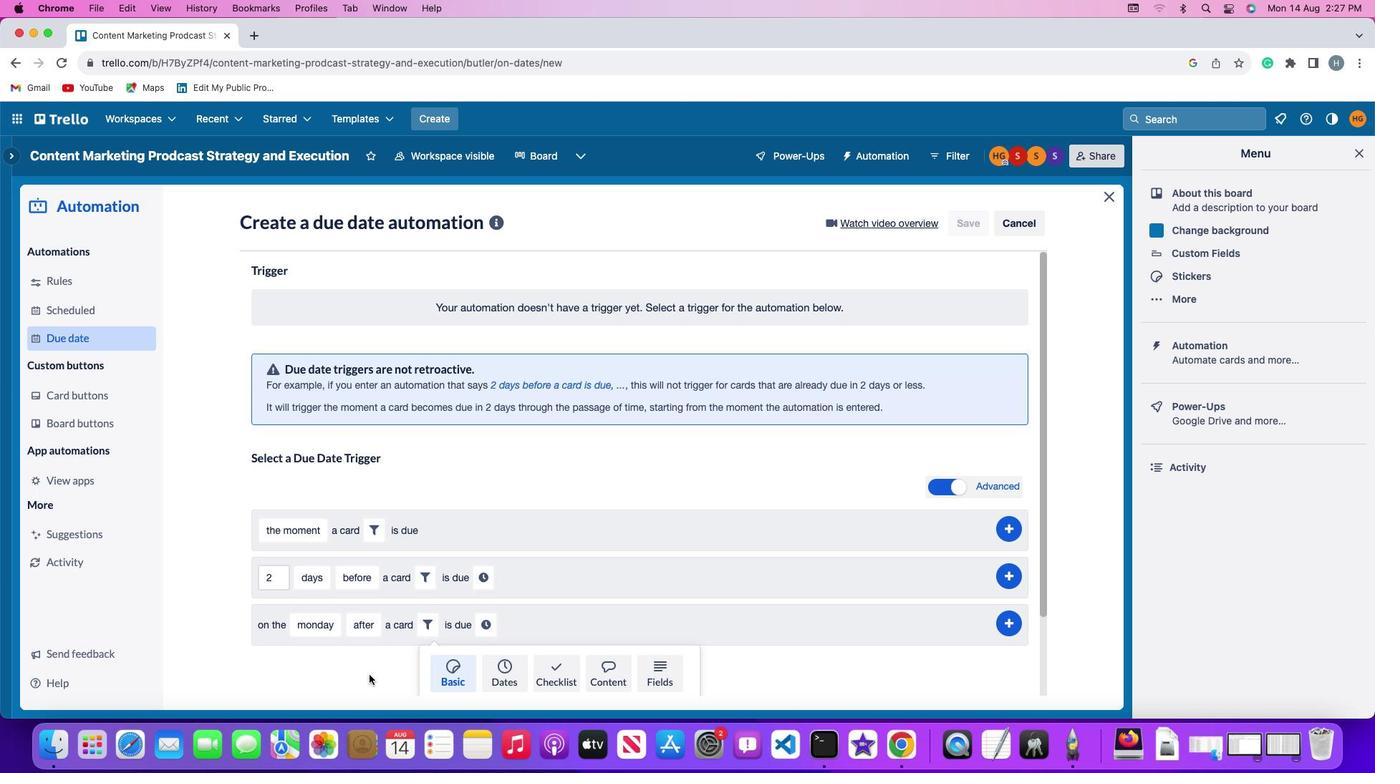 
Action: Mouse scrolled (371, 677) with delta (2, 0)
Screenshot: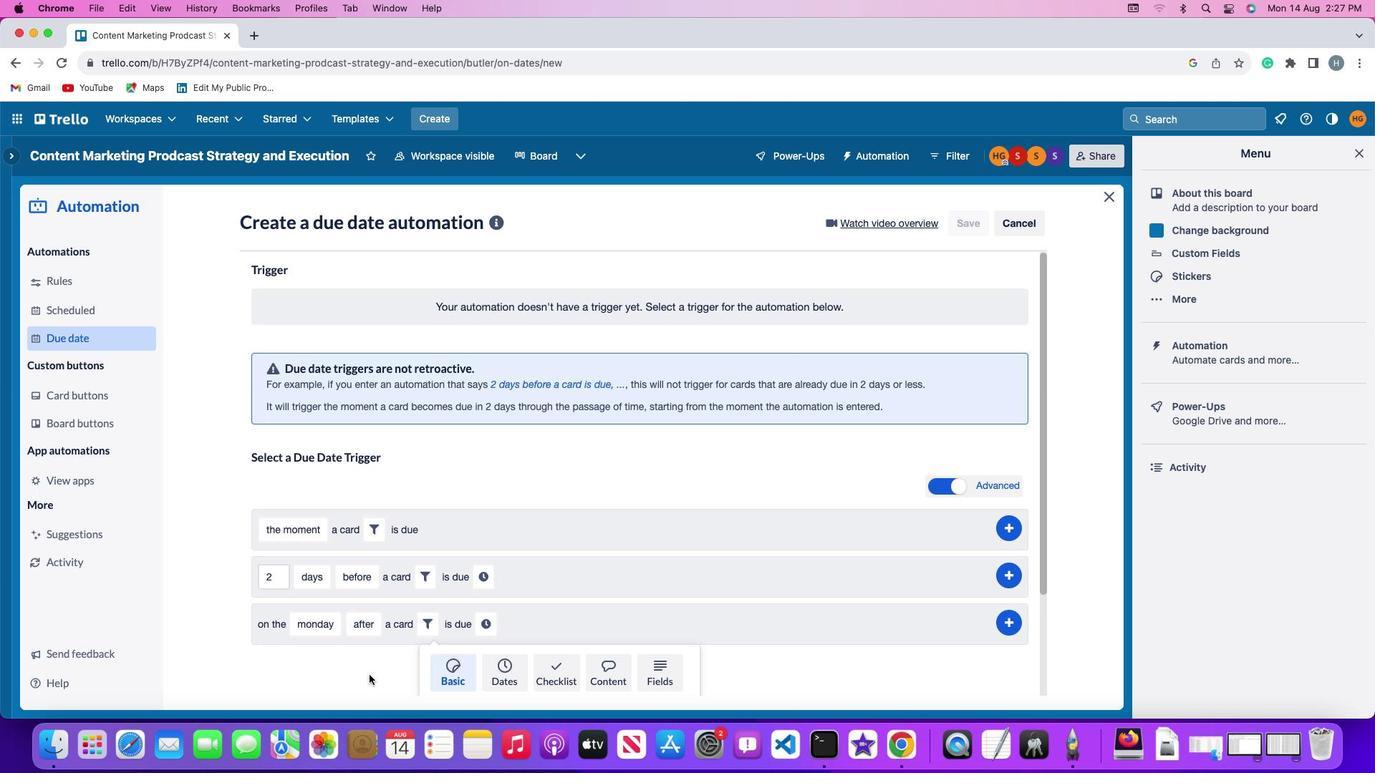 
Action: Mouse scrolled (371, 677) with delta (2, 0)
Screenshot: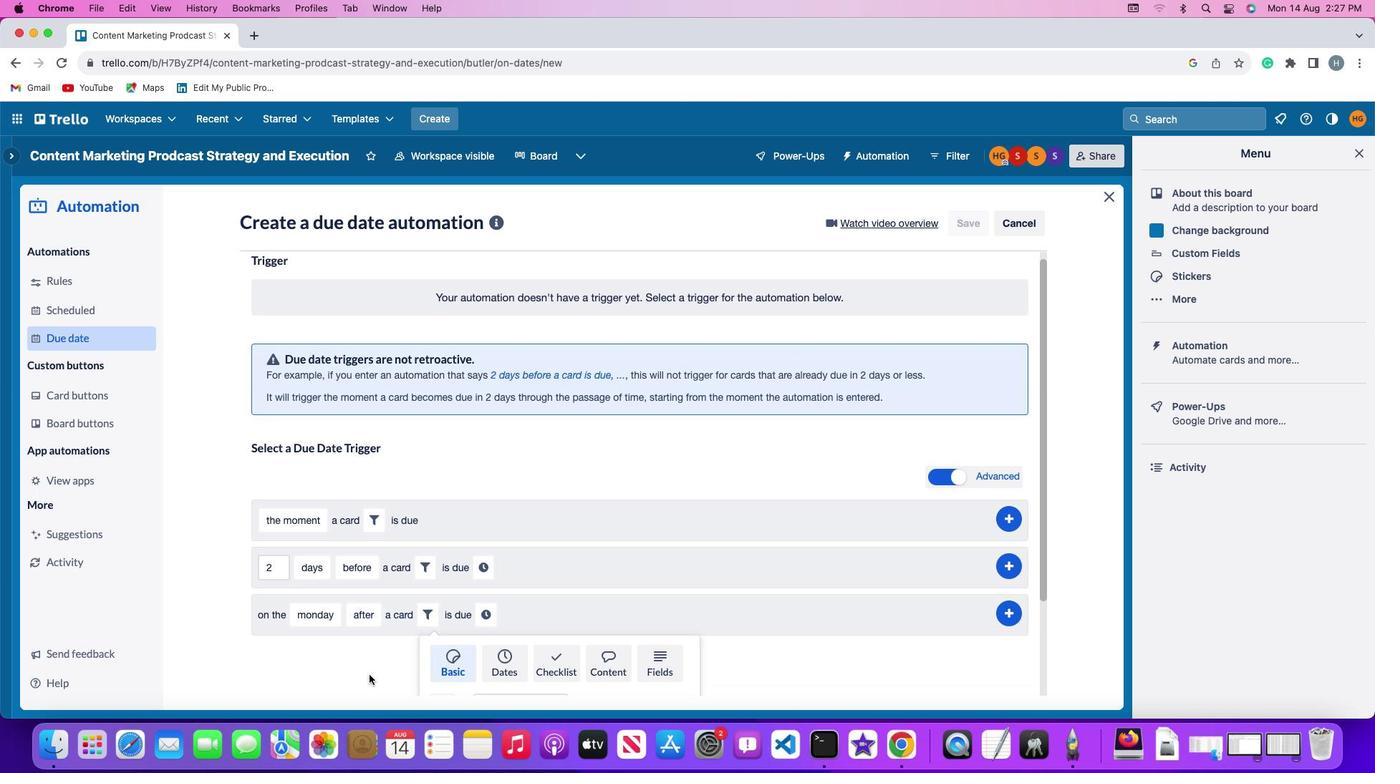 
Action: Mouse moved to (368, 676)
Screenshot: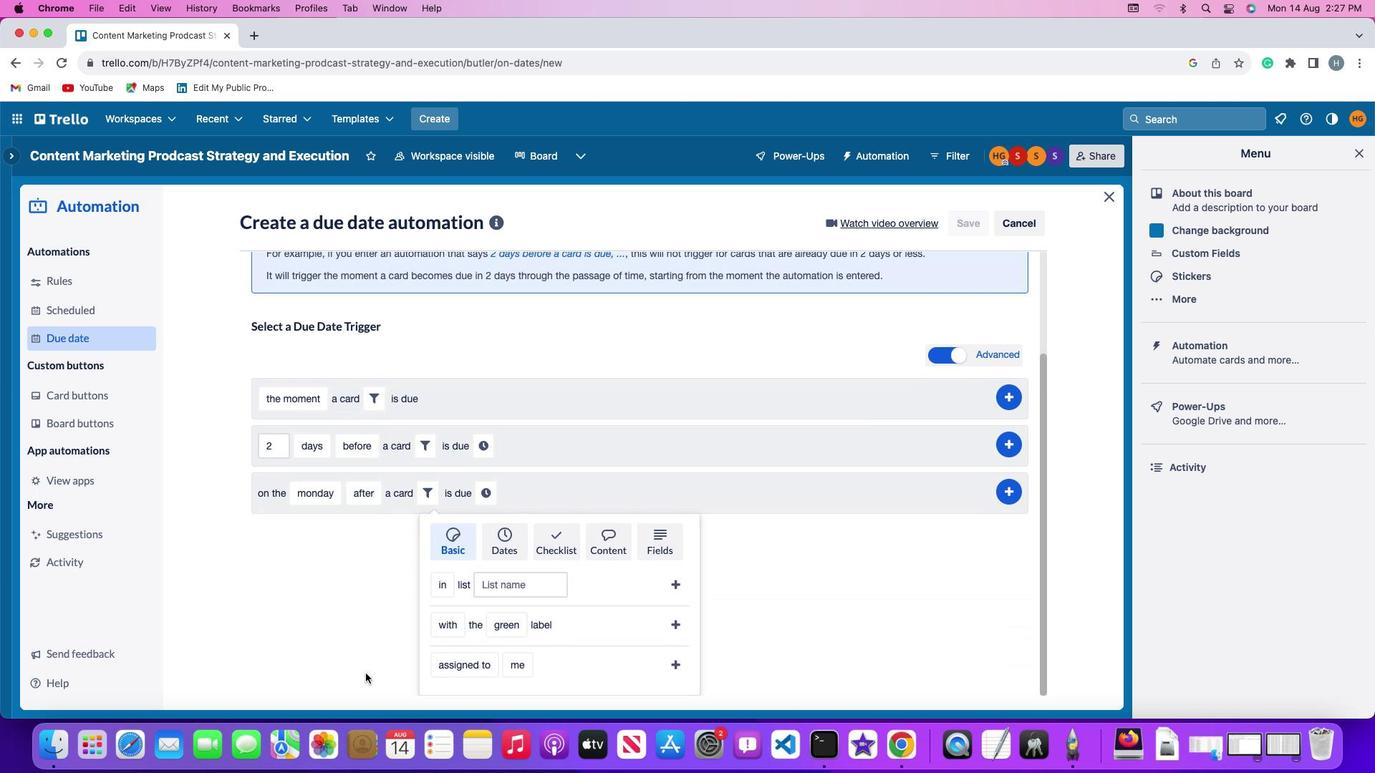 
Action: Mouse scrolled (368, 676) with delta (2, 1)
Screenshot: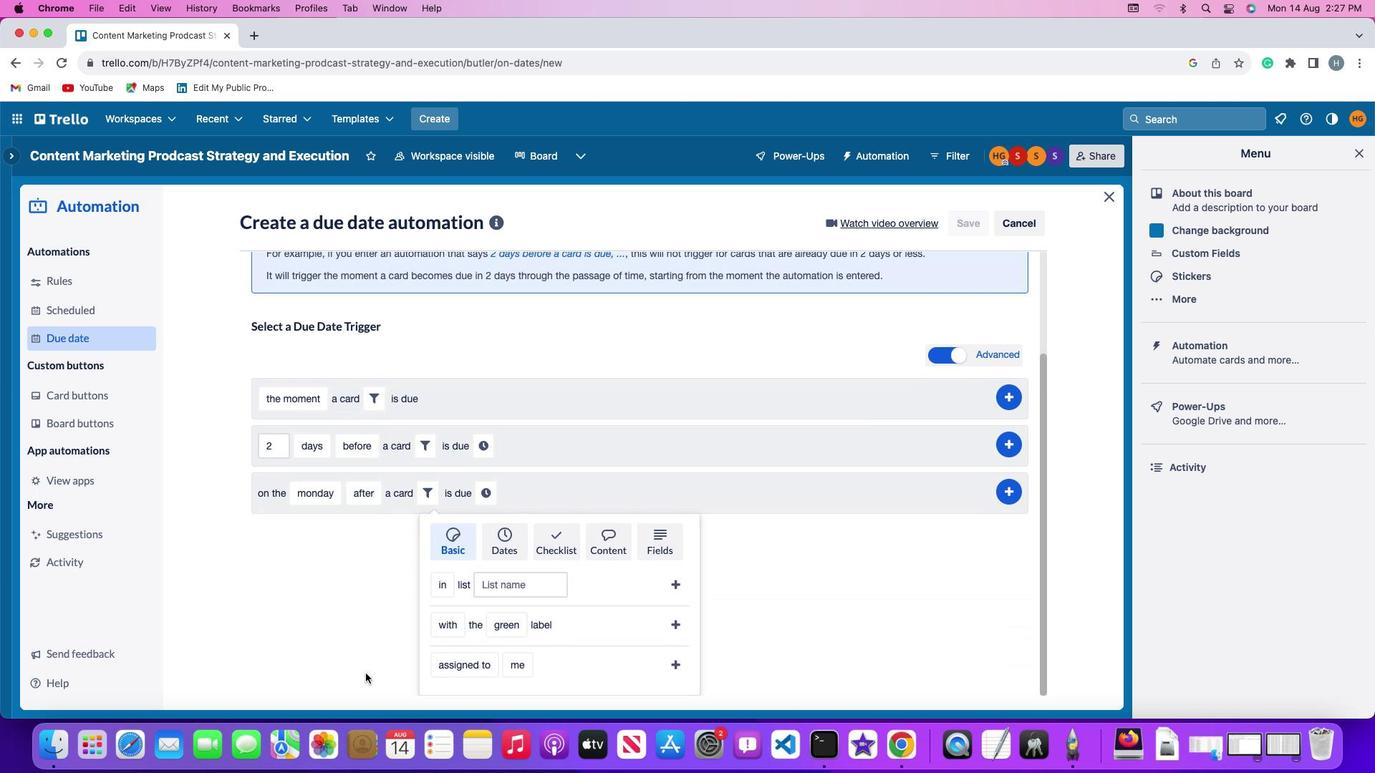 
Action: Mouse scrolled (368, 676) with delta (2, 1)
Screenshot: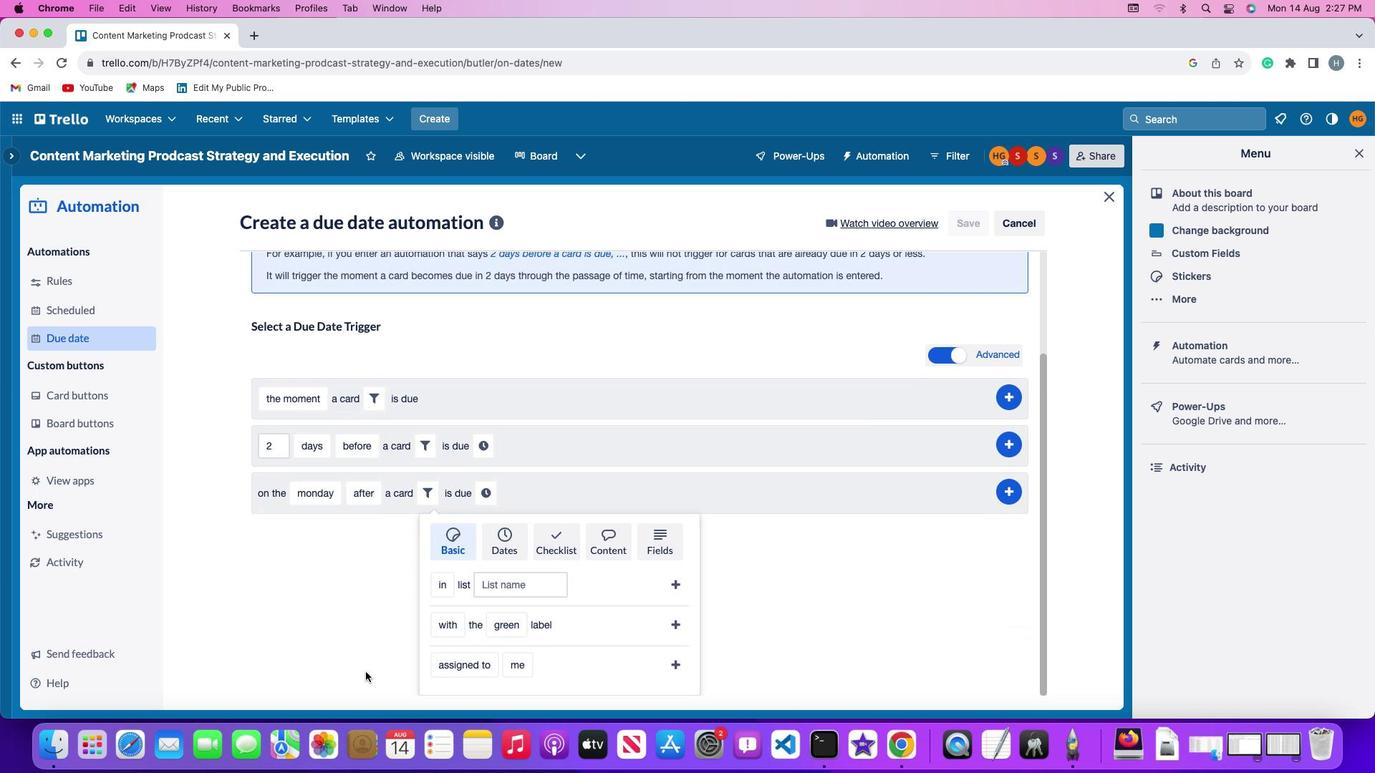 
Action: Mouse moved to (368, 674)
Screenshot: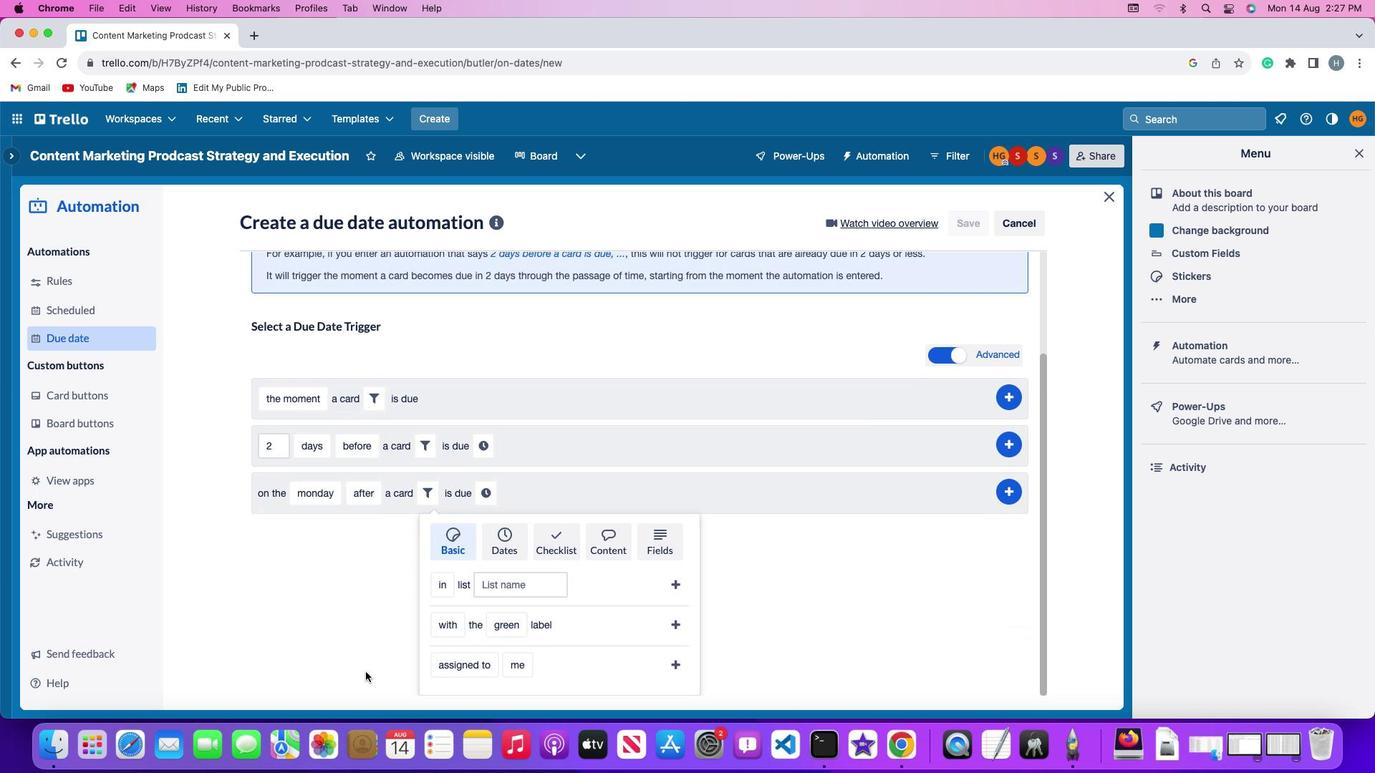 
Action: Mouse scrolled (368, 674) with delta (2, 0)
Screenshot: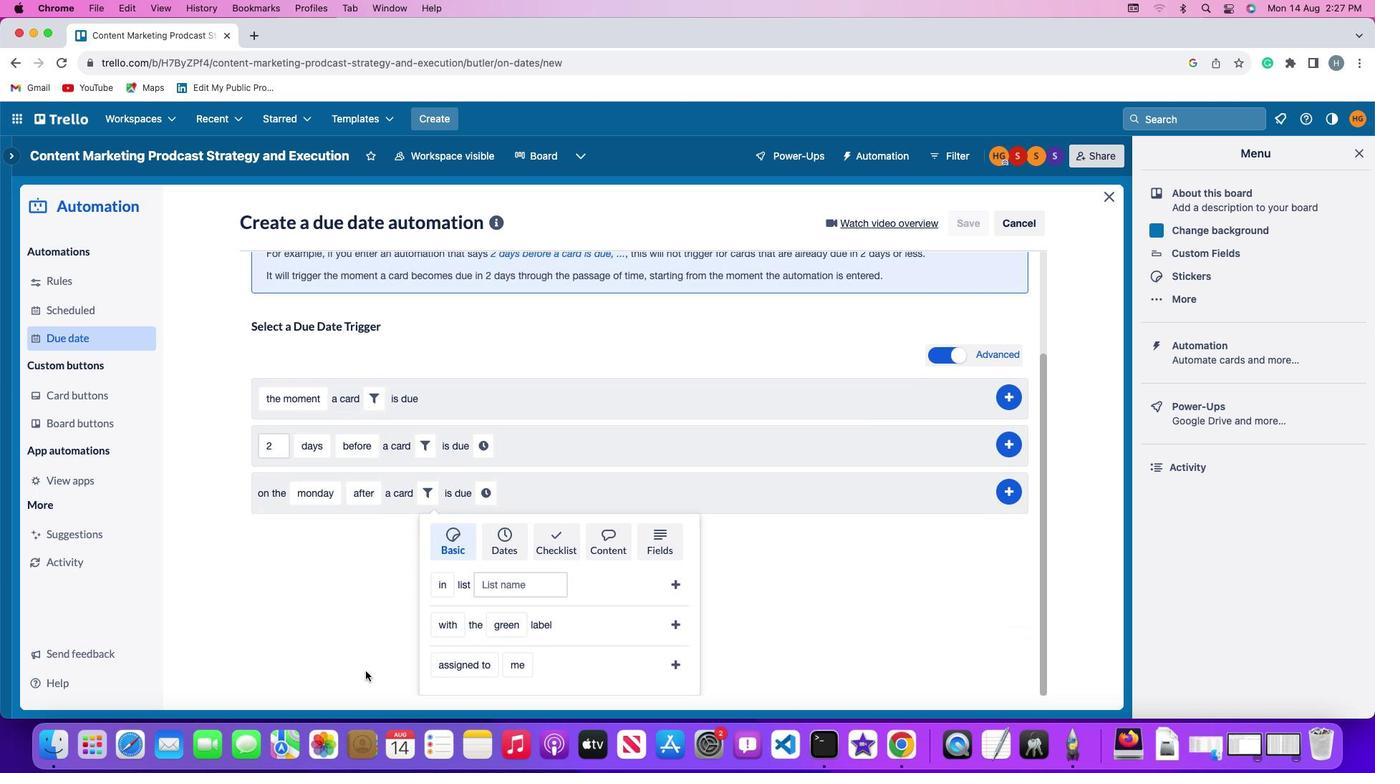 
Action: Mouse moved to (446, 661)
Screenshot: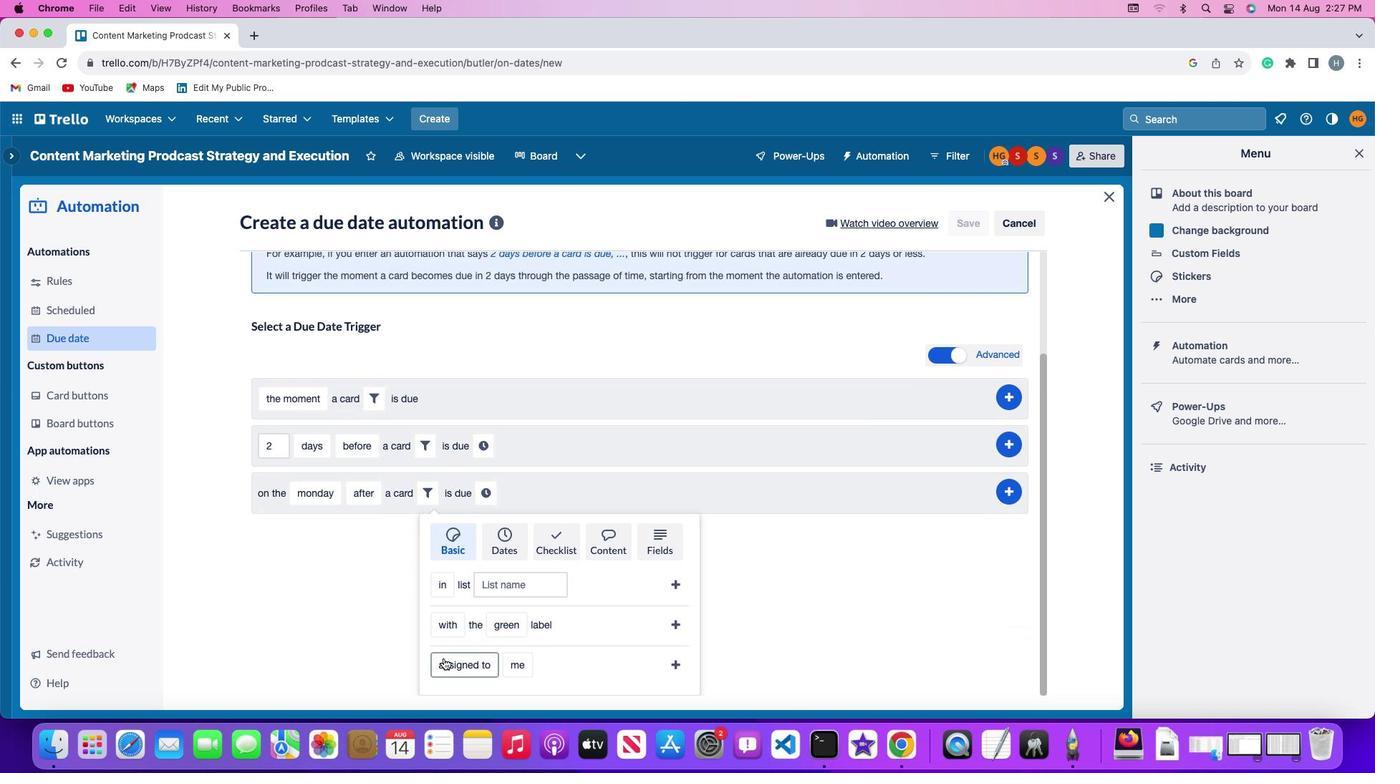 
Action: Mouse pressed left at (446, 661)
Screenshot: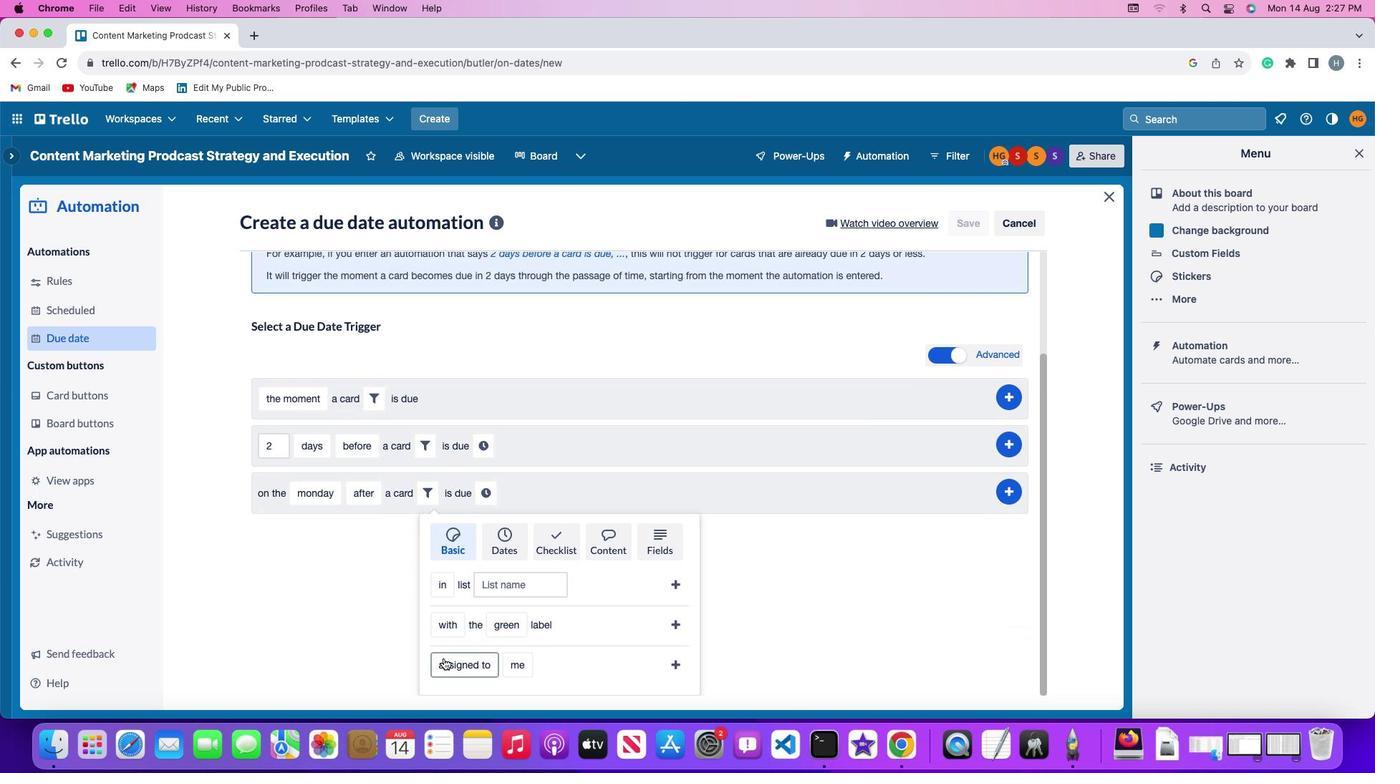 
Action: Mouse moved to (460, 614)
Screenshot: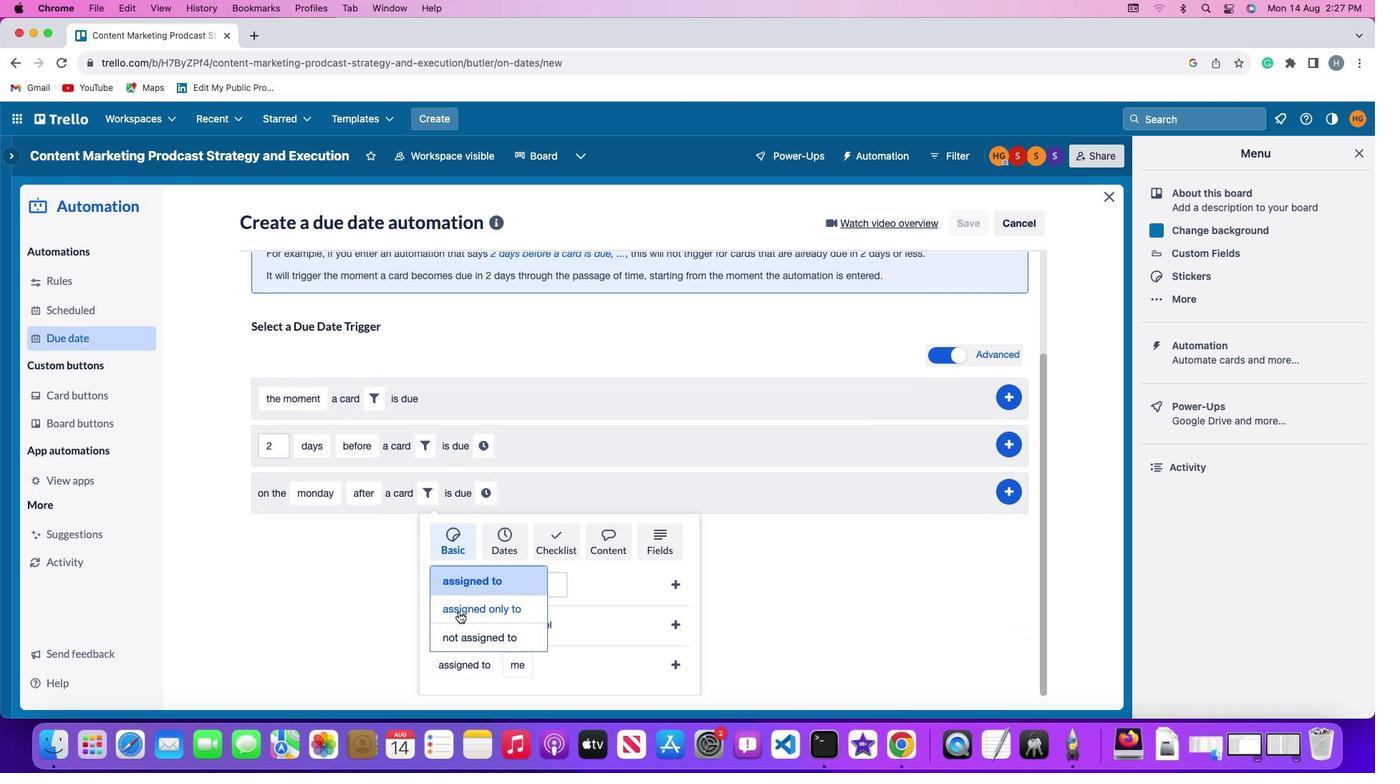 
Action: Mouse pressed left at (460, 614)
Screenshot: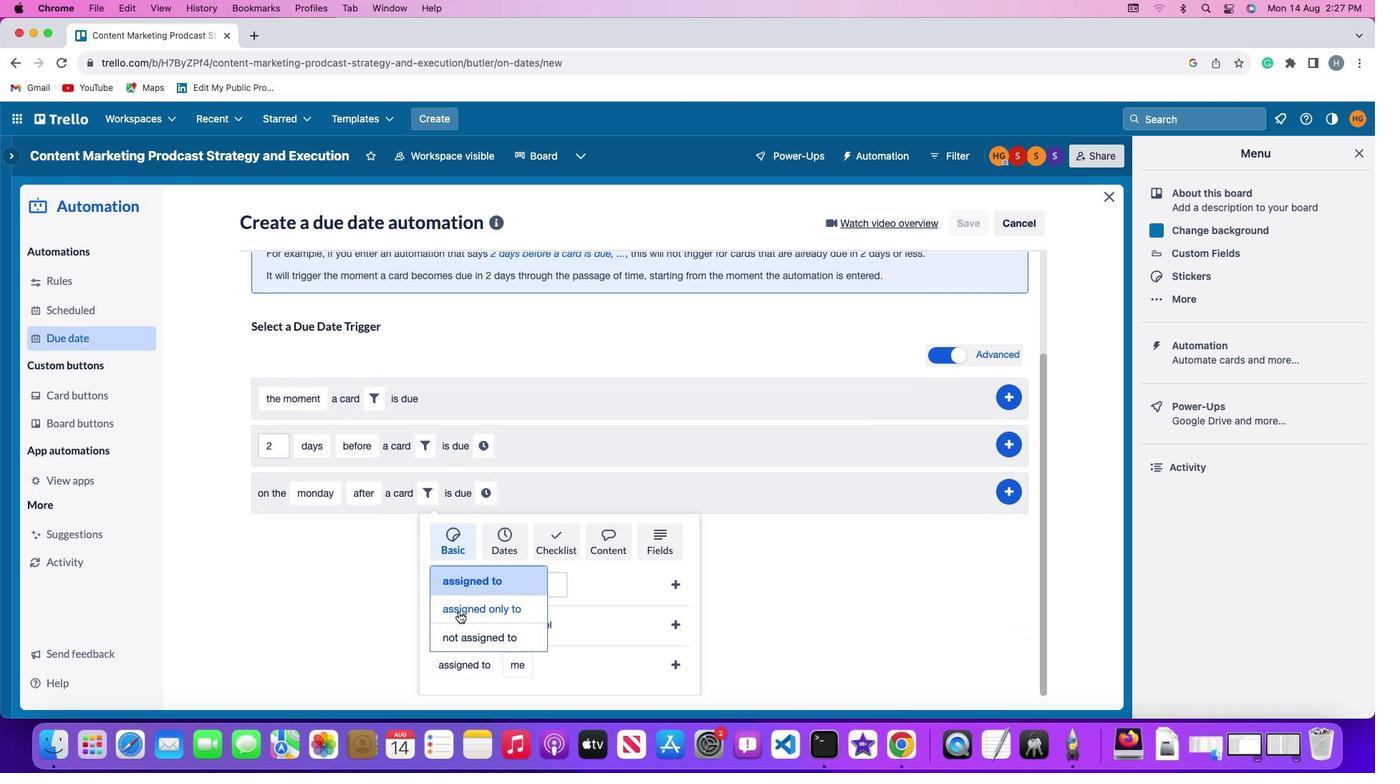 
Action: Mouse moved to (548, 669)
Screenshot: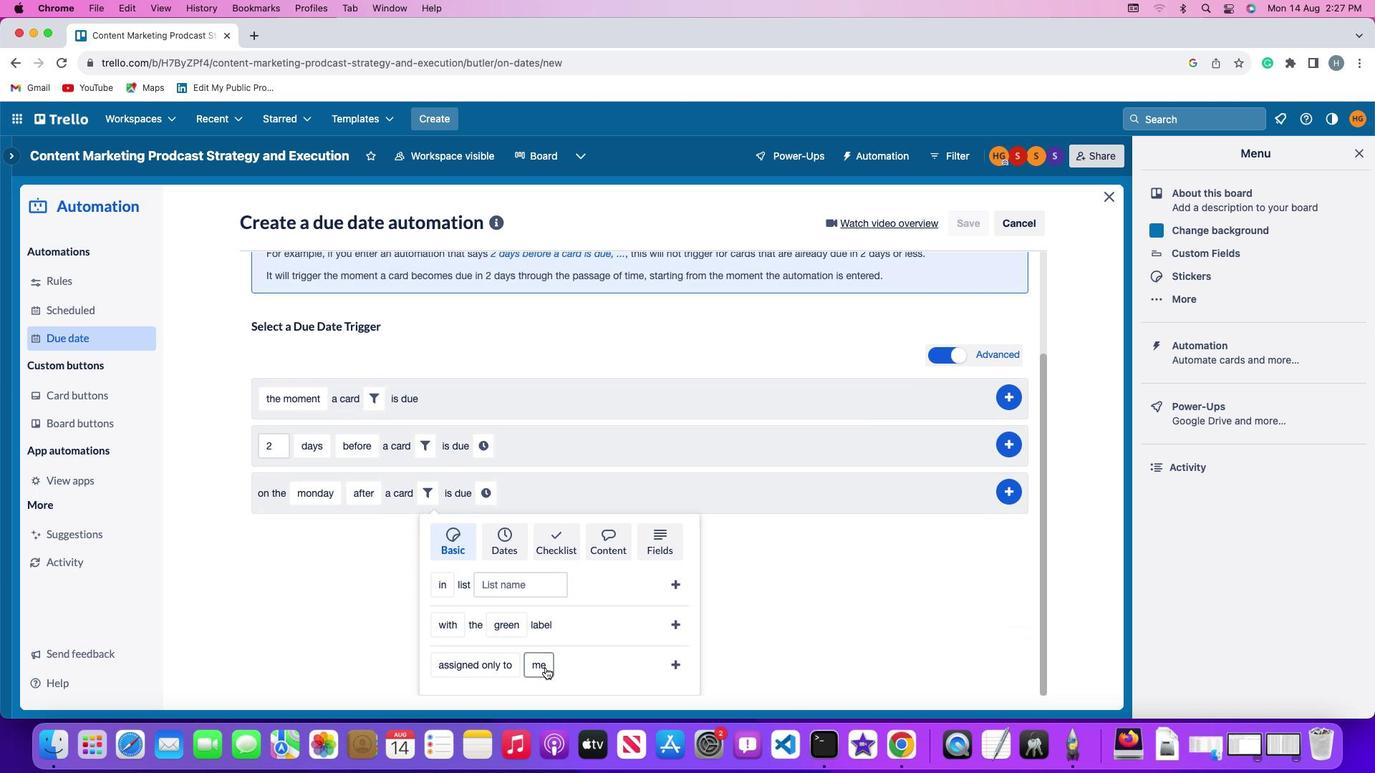 
Action: Mouse pressed left at (548, 669)
Screenshot: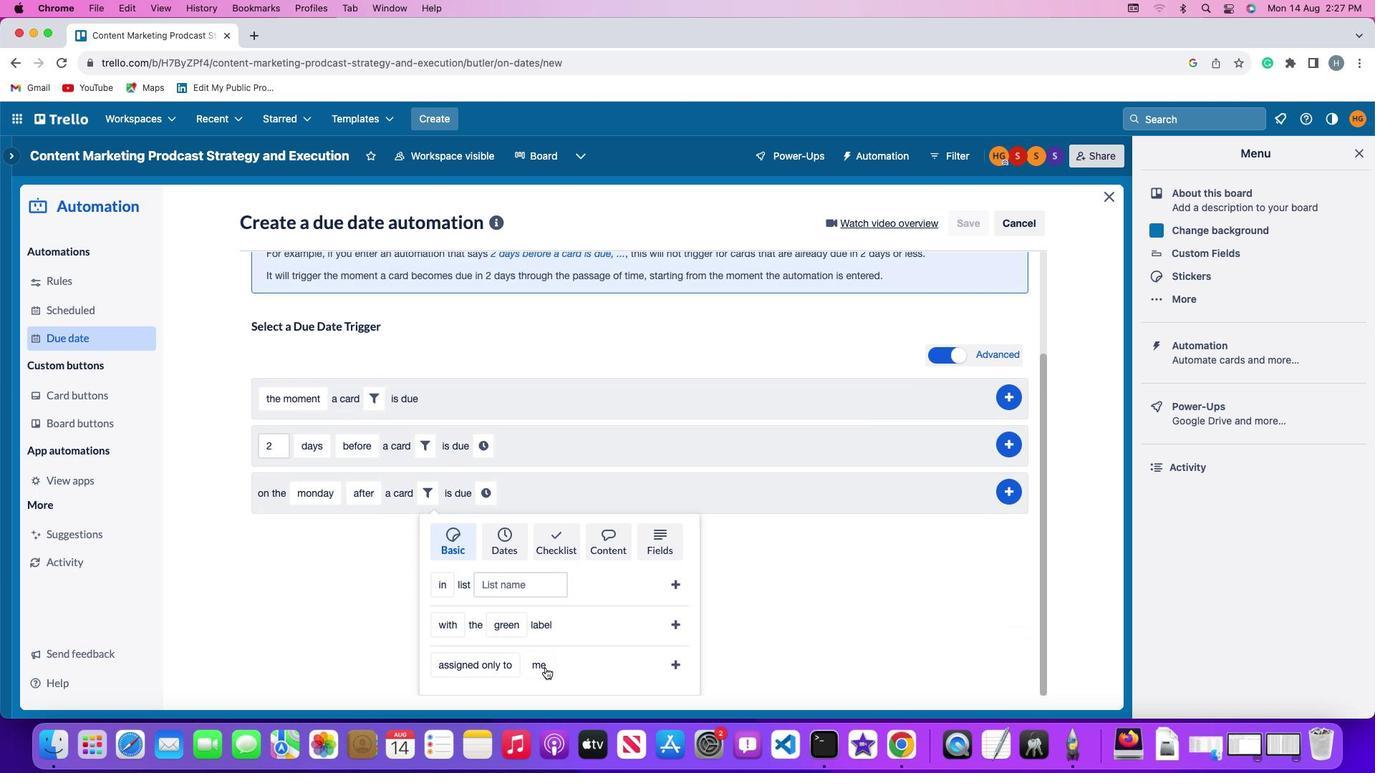 
Action: Mouse moved to (545, 576)
Screenshot: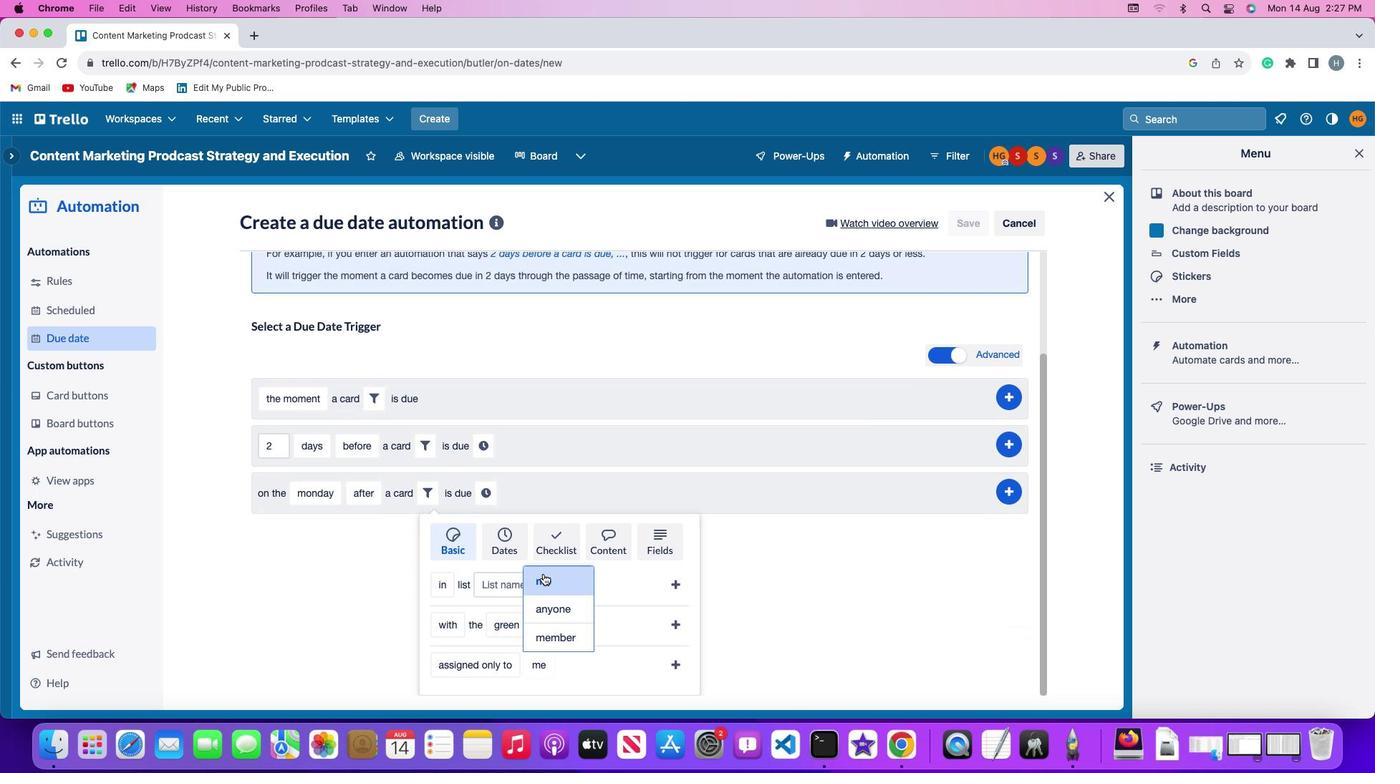 
Action: Mouse pressed left at (545, 576)
Screenshot: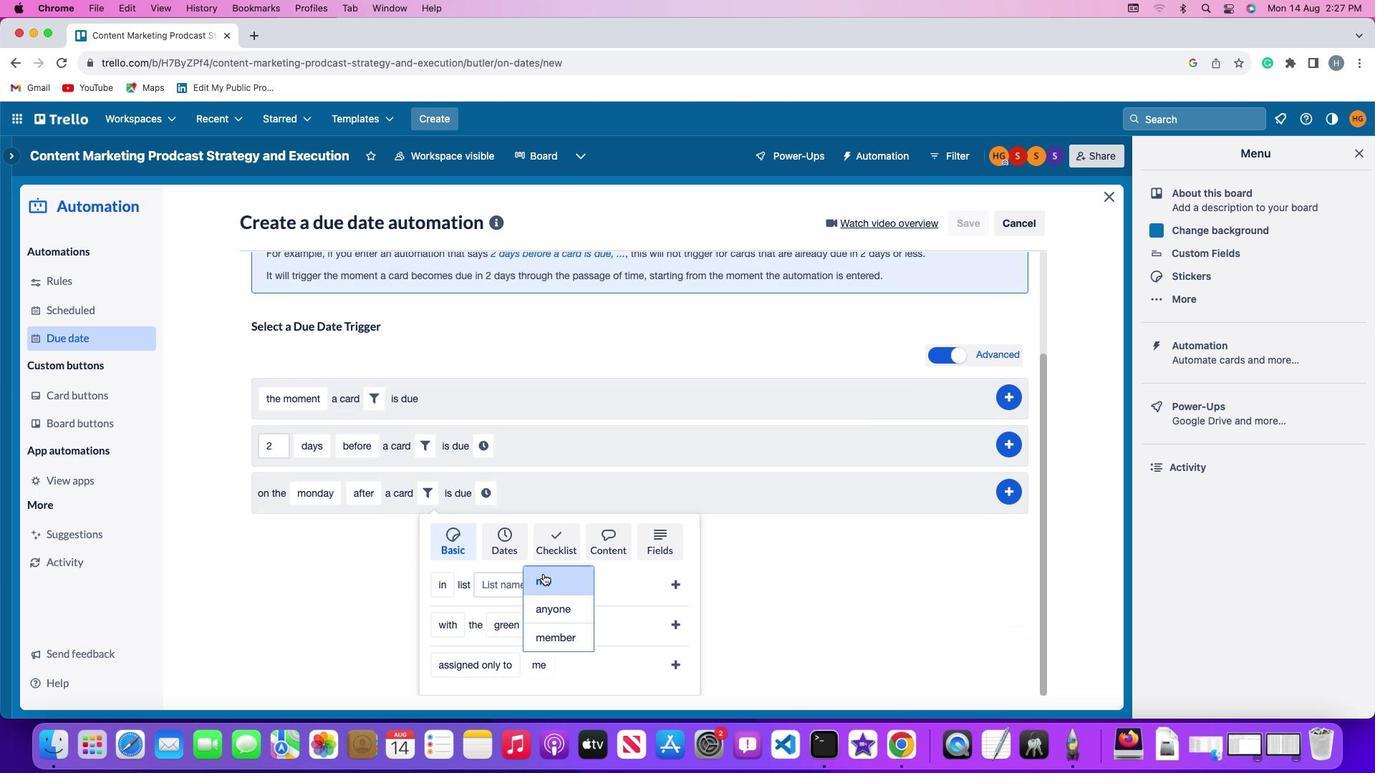 
Action: Mouse moved to (681, 666)
Screenshot: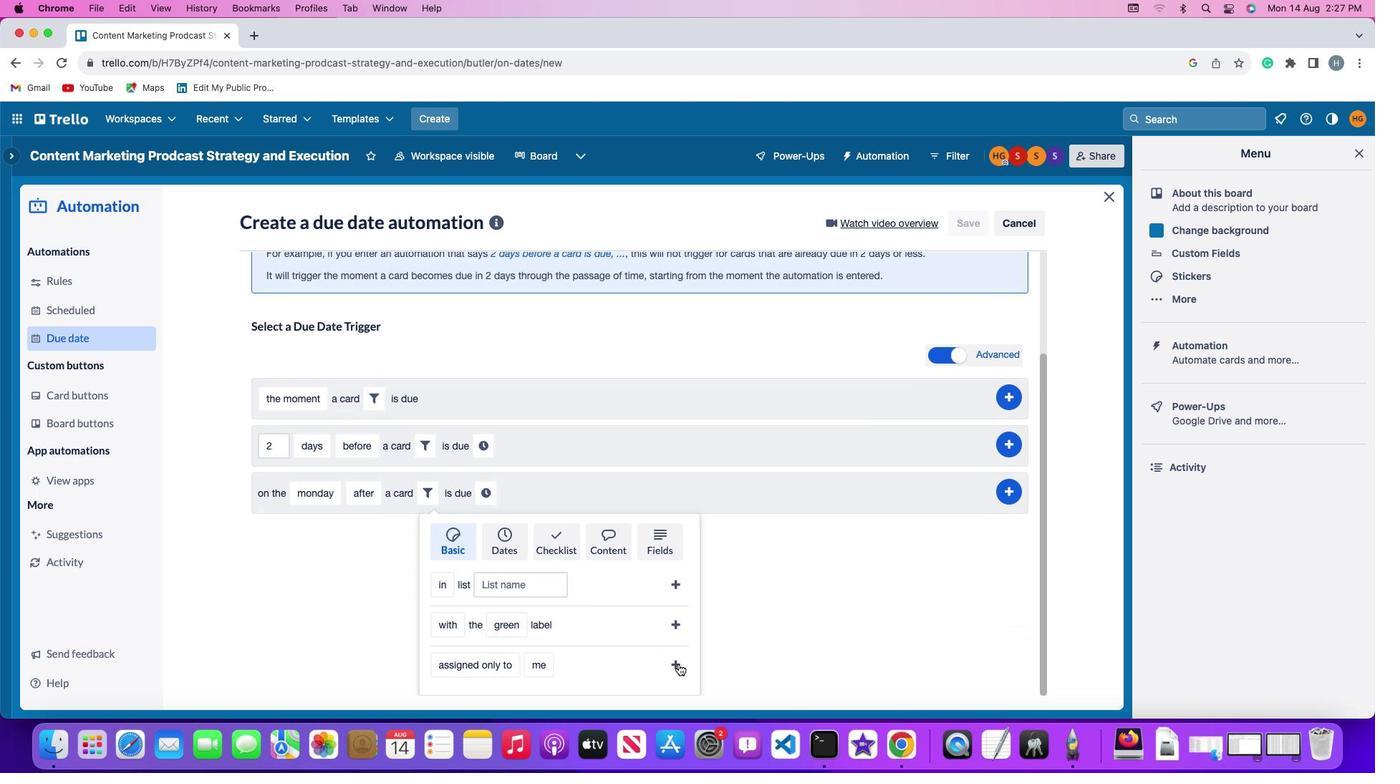 
Action: Mouse pressed left at (681, 666)
Screenshot: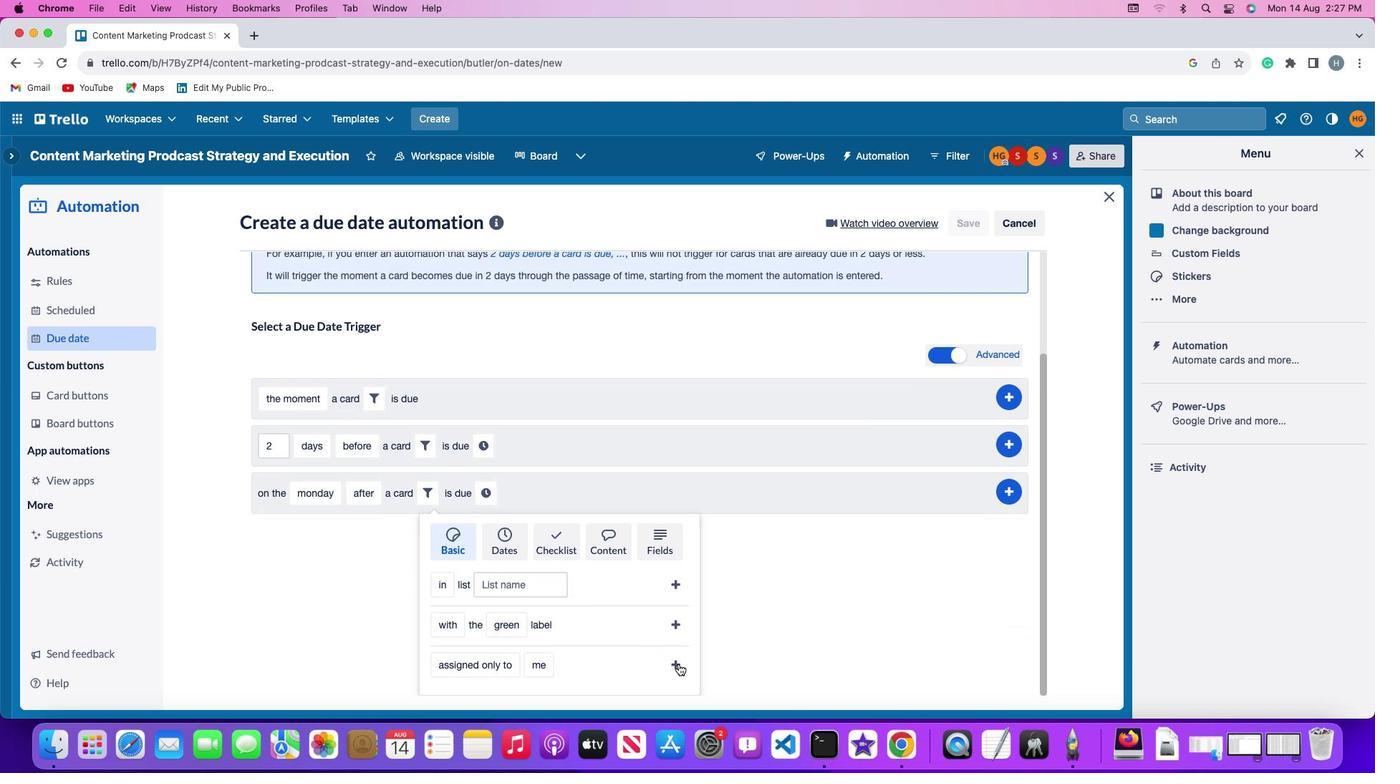 
Action: Mouse moved to (608, 628)
Screenshot: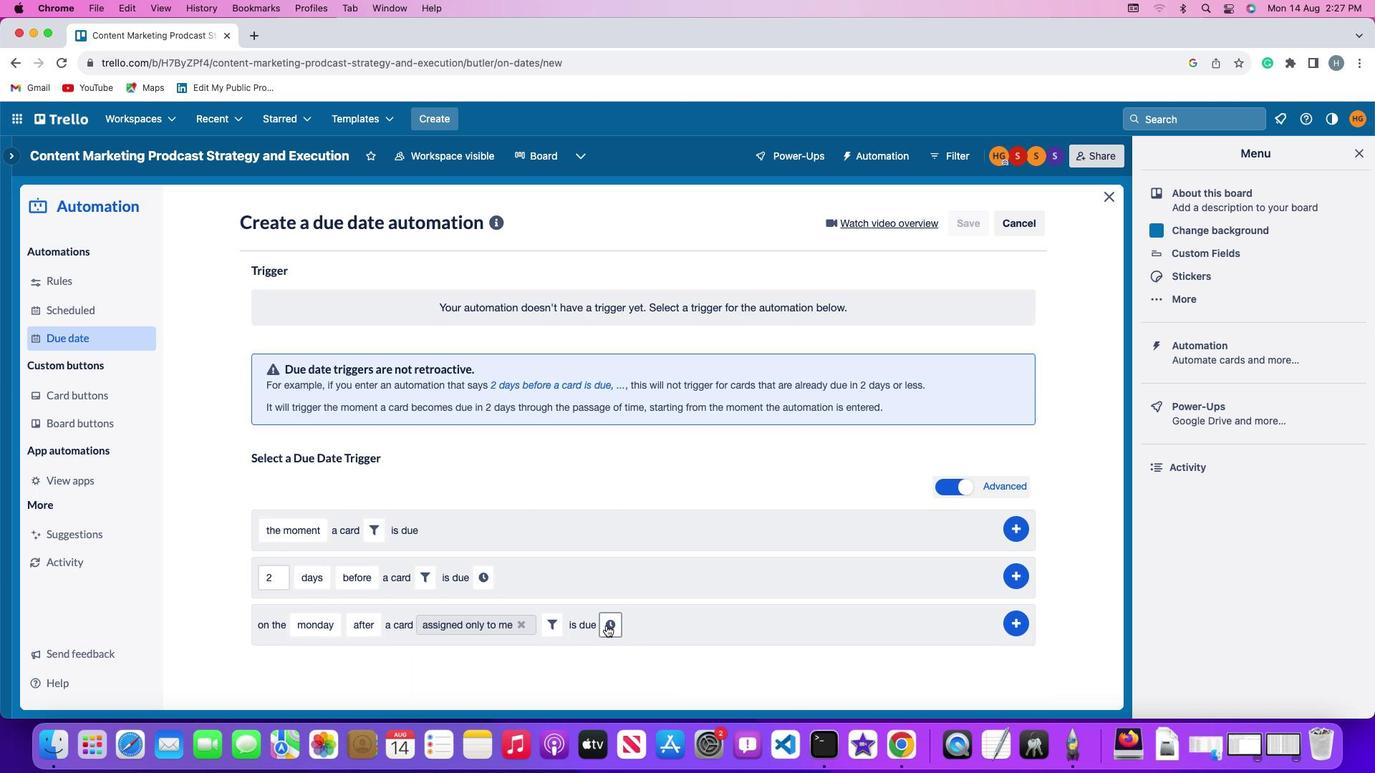 
Action: Mouse pressed left at (608, 628)
Screenshot: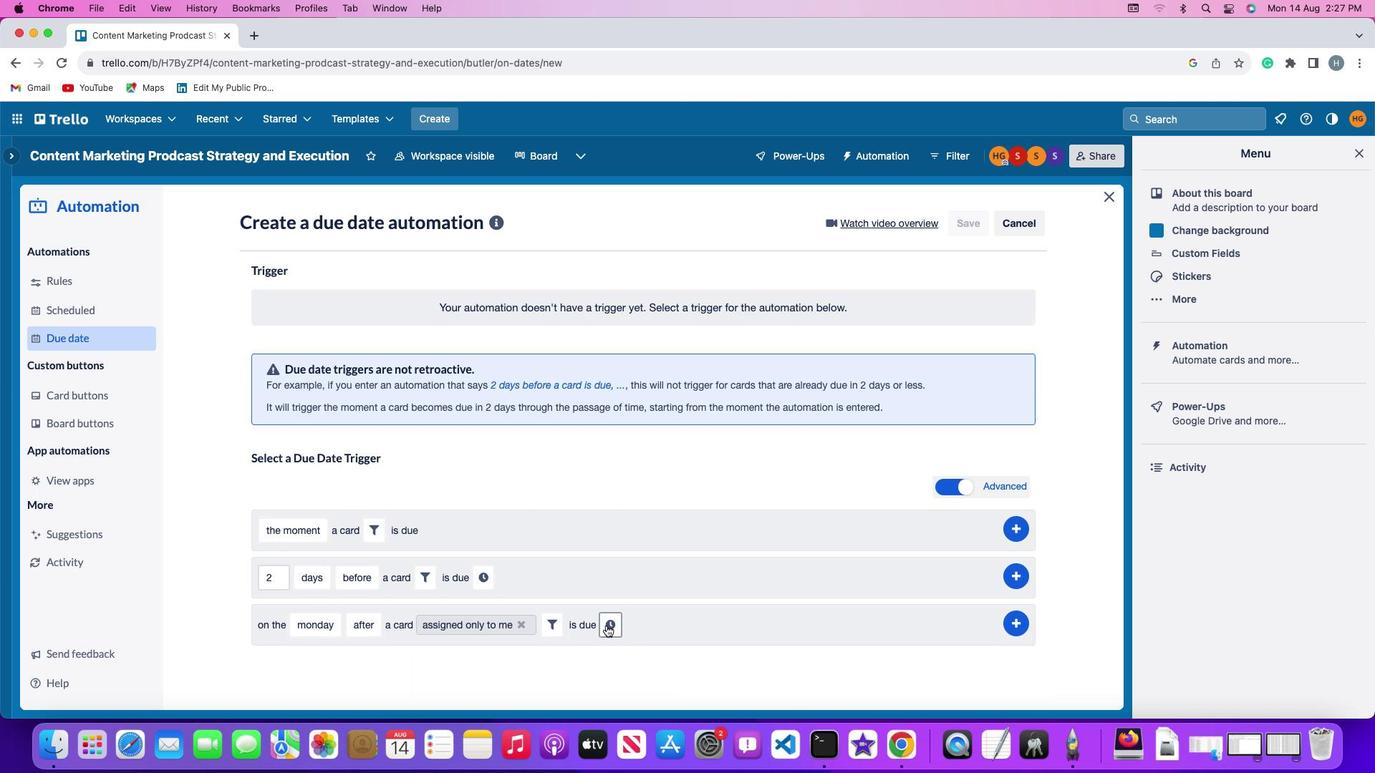 
Action: Mouse moved to (641, 634)
Screenshot: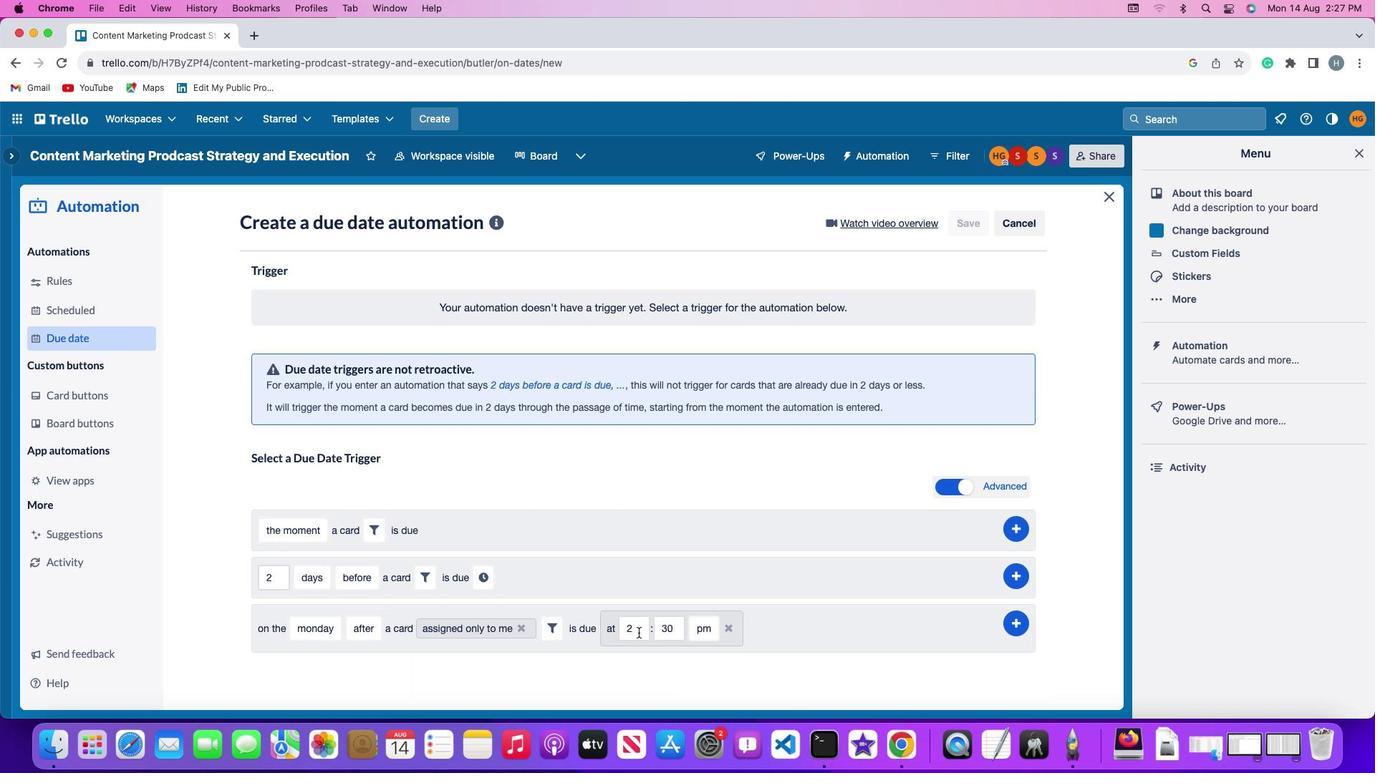 
Action: Mouse pressed left at (641, 634)
Screenshot: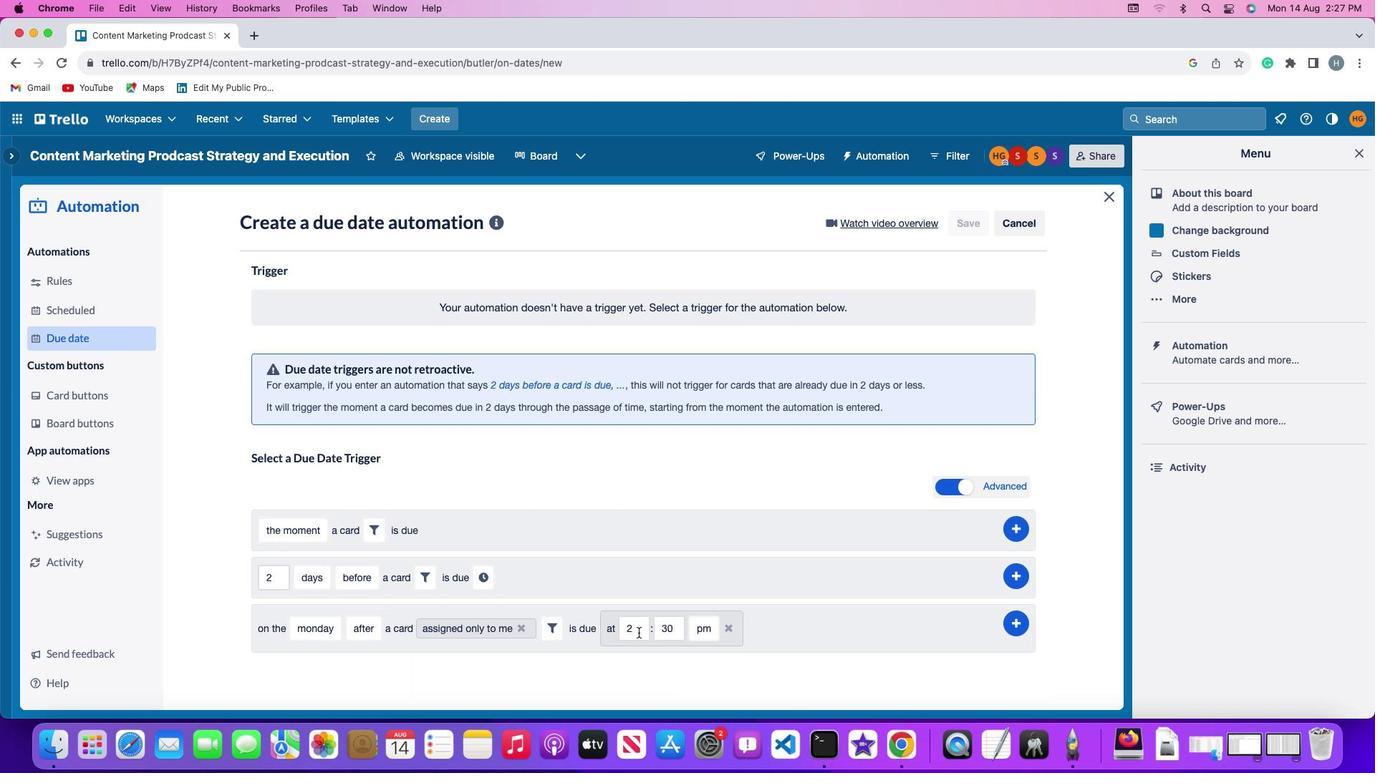
Action: Key pressed Key.backspace
Screenshot: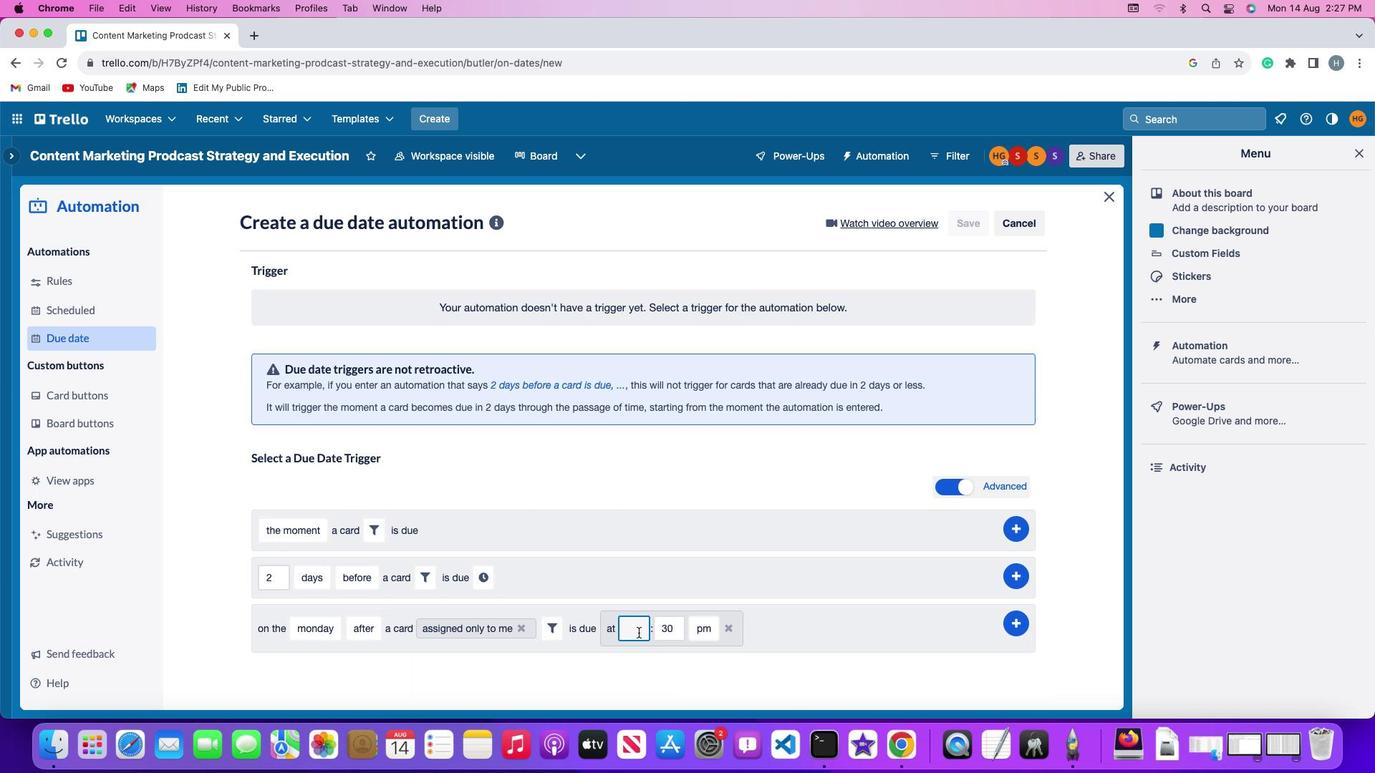 
Action: Mouse moved to (641, 634)
Screenshot: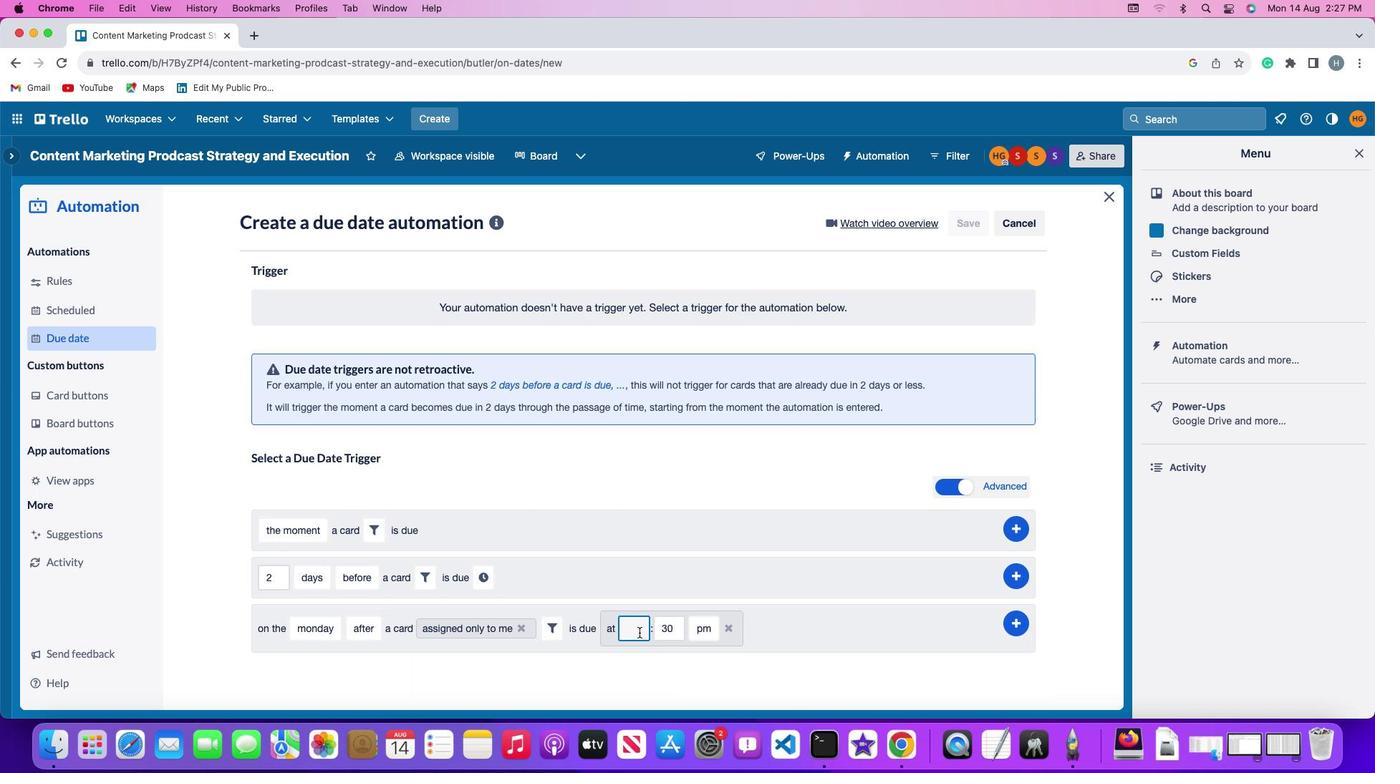 
Action: Key pressed '1''1'
Screenshot: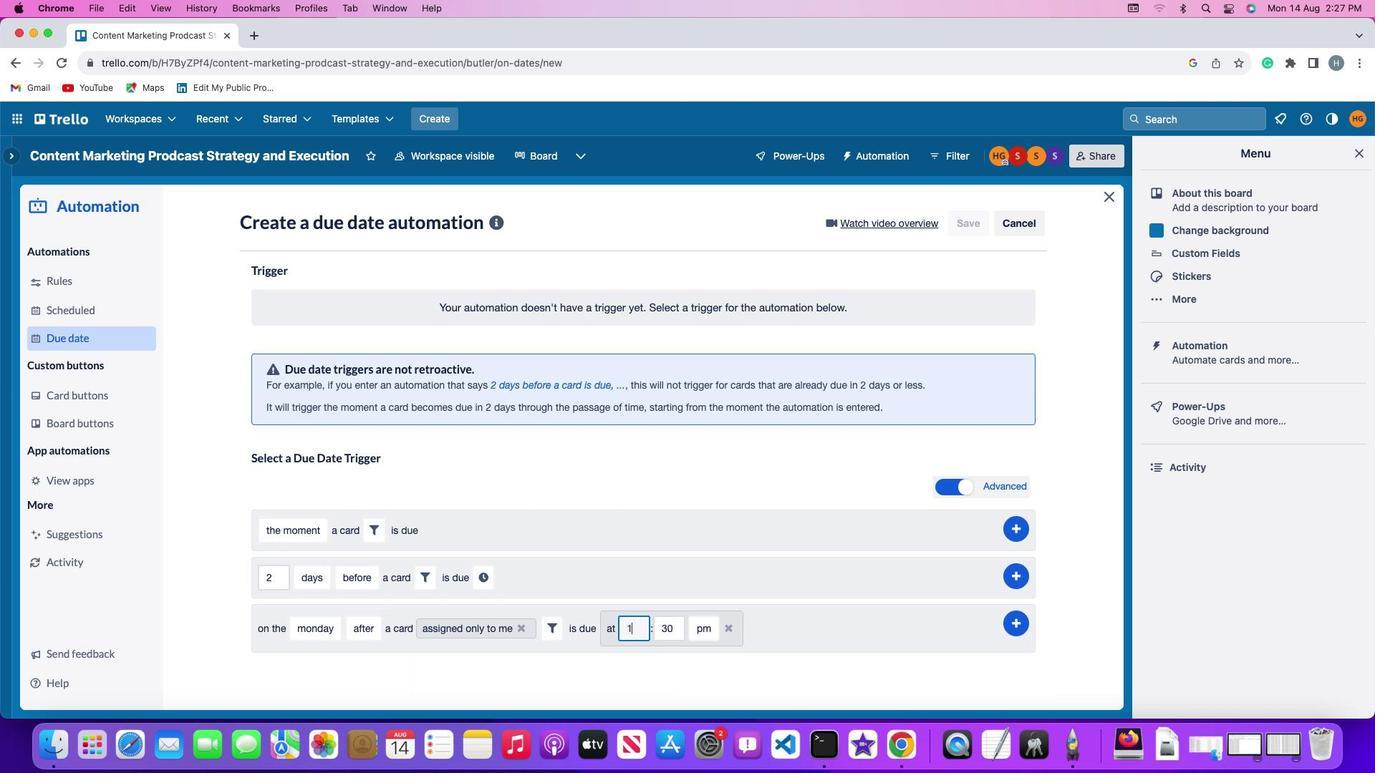 
Action: Mouse moved to (673, 630)
Screenshot: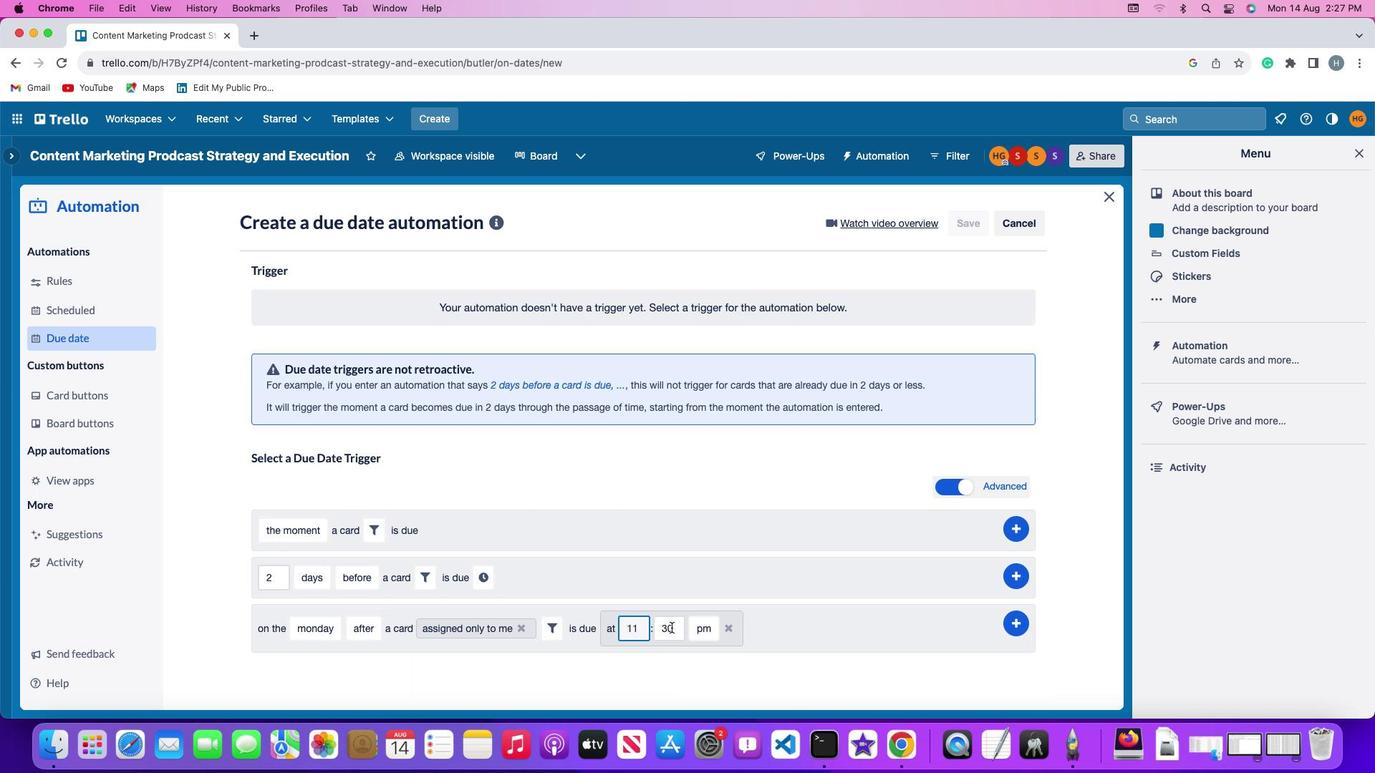 
Action: Mouse pressed left at (673, 630)
Screenshot: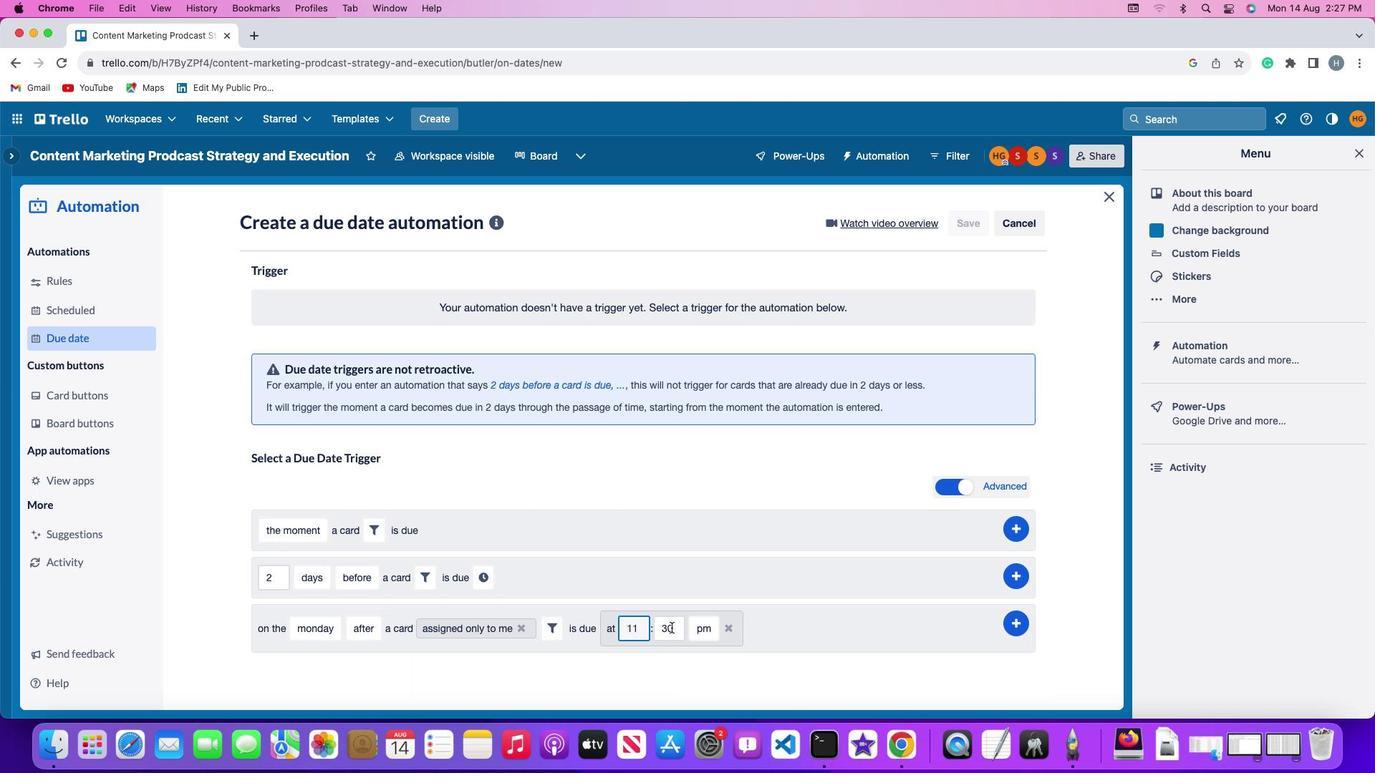 
Action: Key pressed Key.backspaceKey.backspace'0''0'
Screenshot: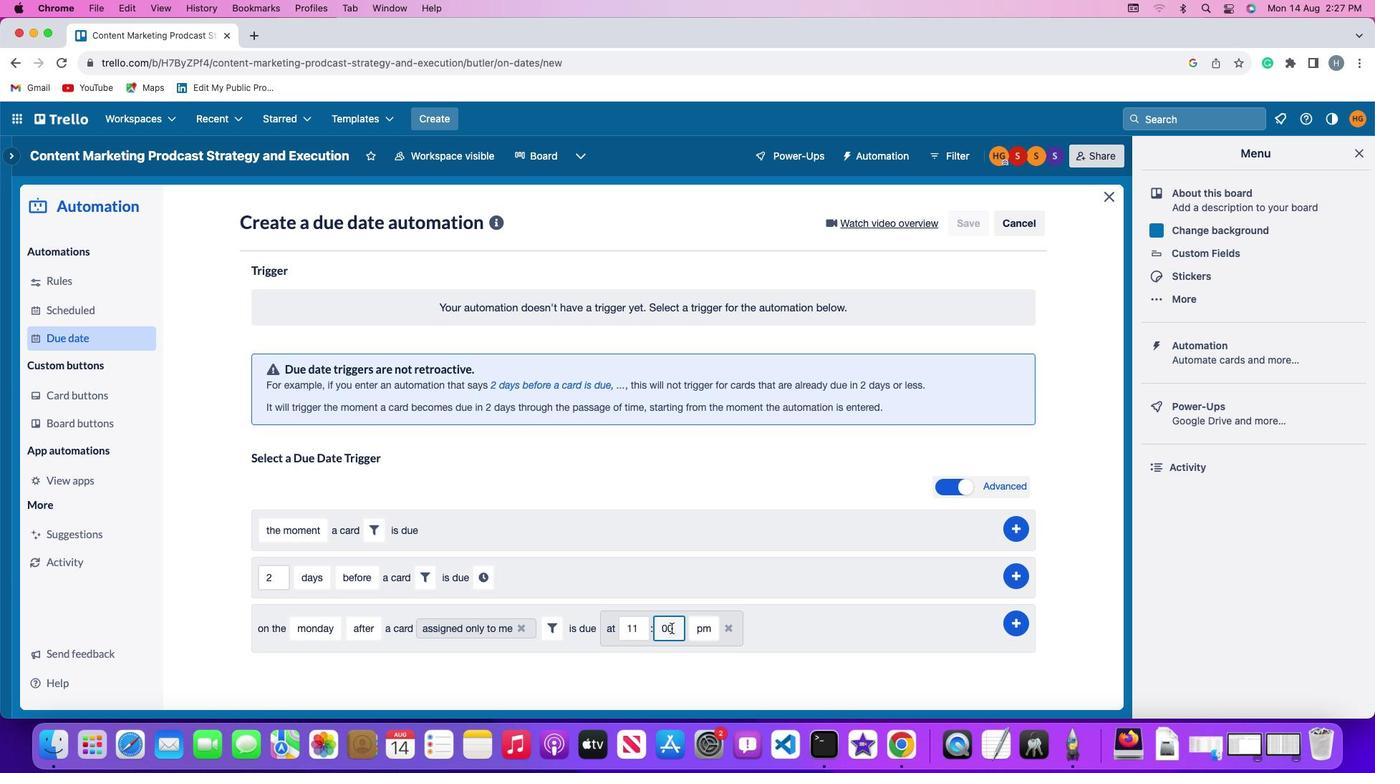 
Action: Mouse moved to (714, 632)
Screenshot: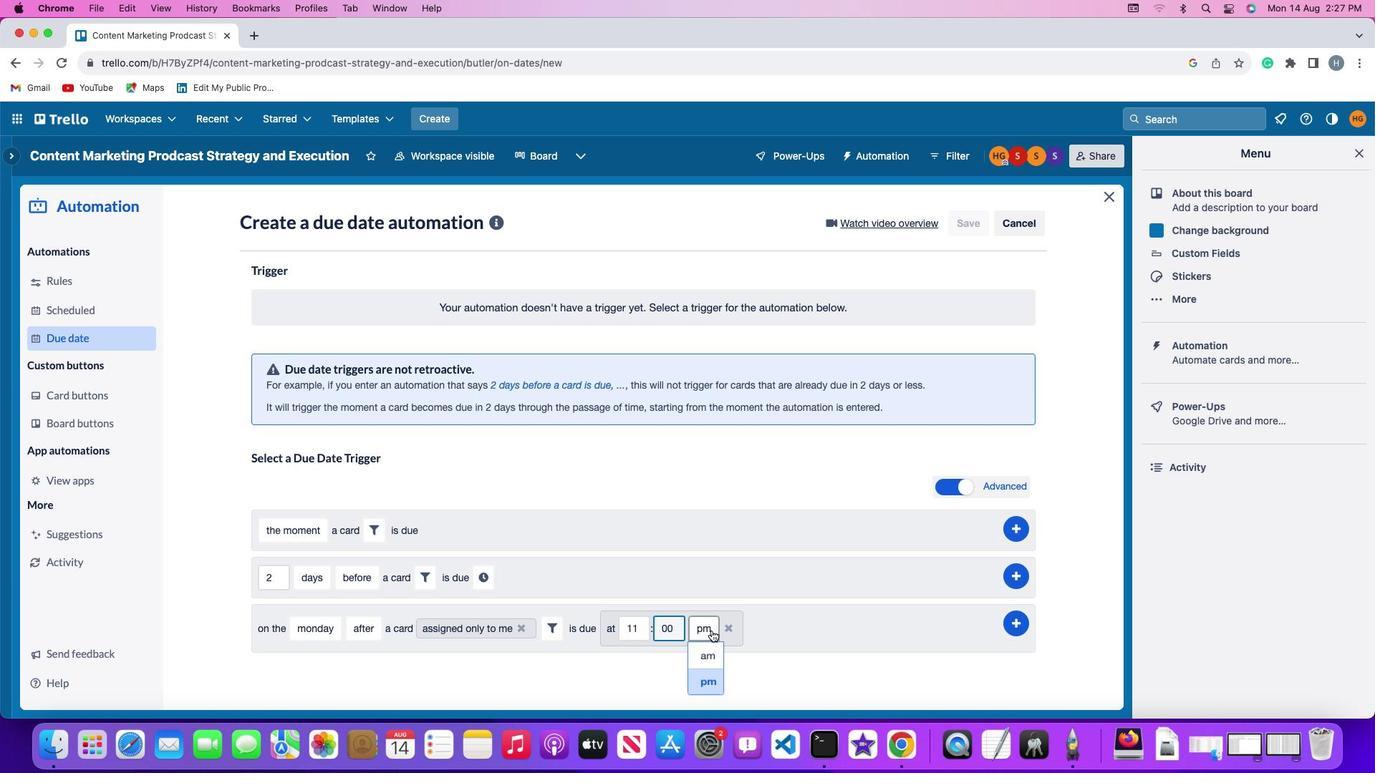 
Action: Mouse pressed left at (714, 632)
Screenshot: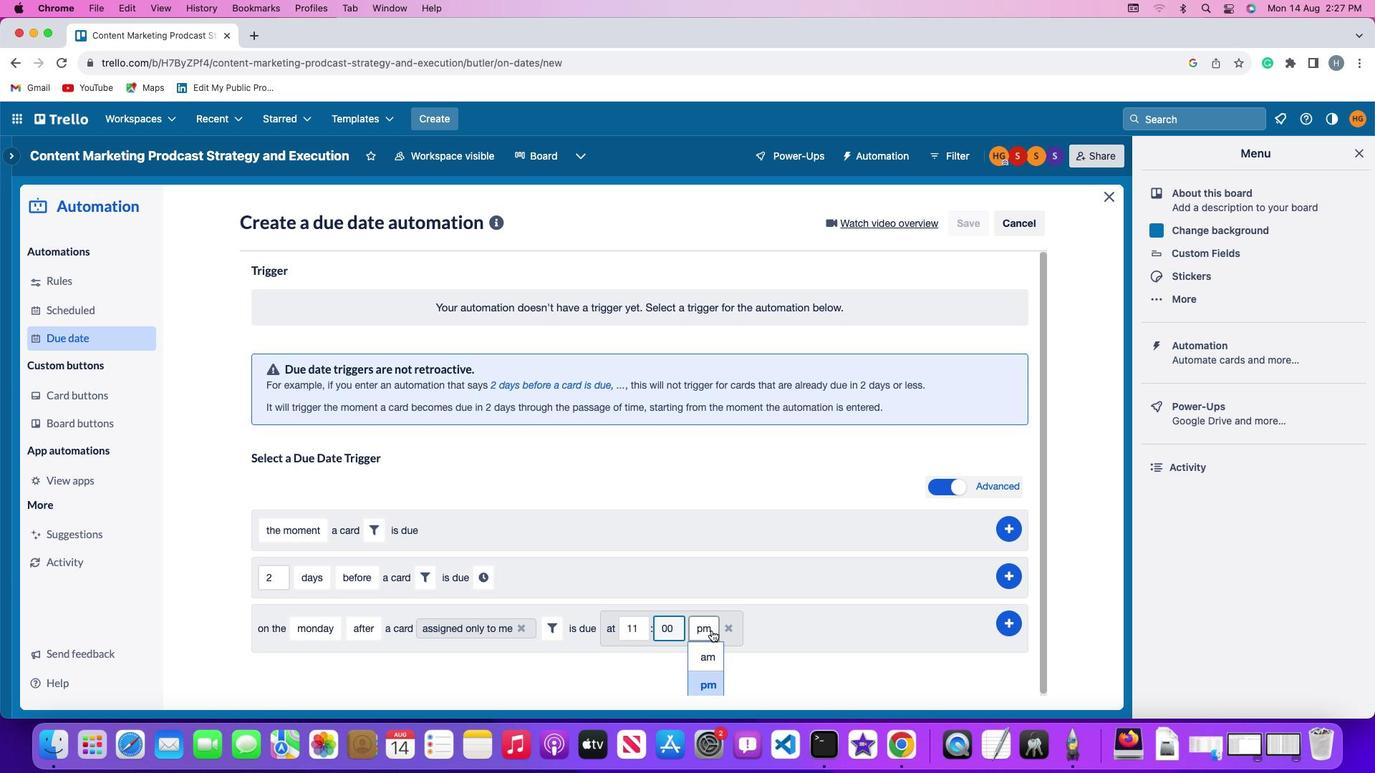 
Action: Mouse moved to (711, 661)
Screenshot: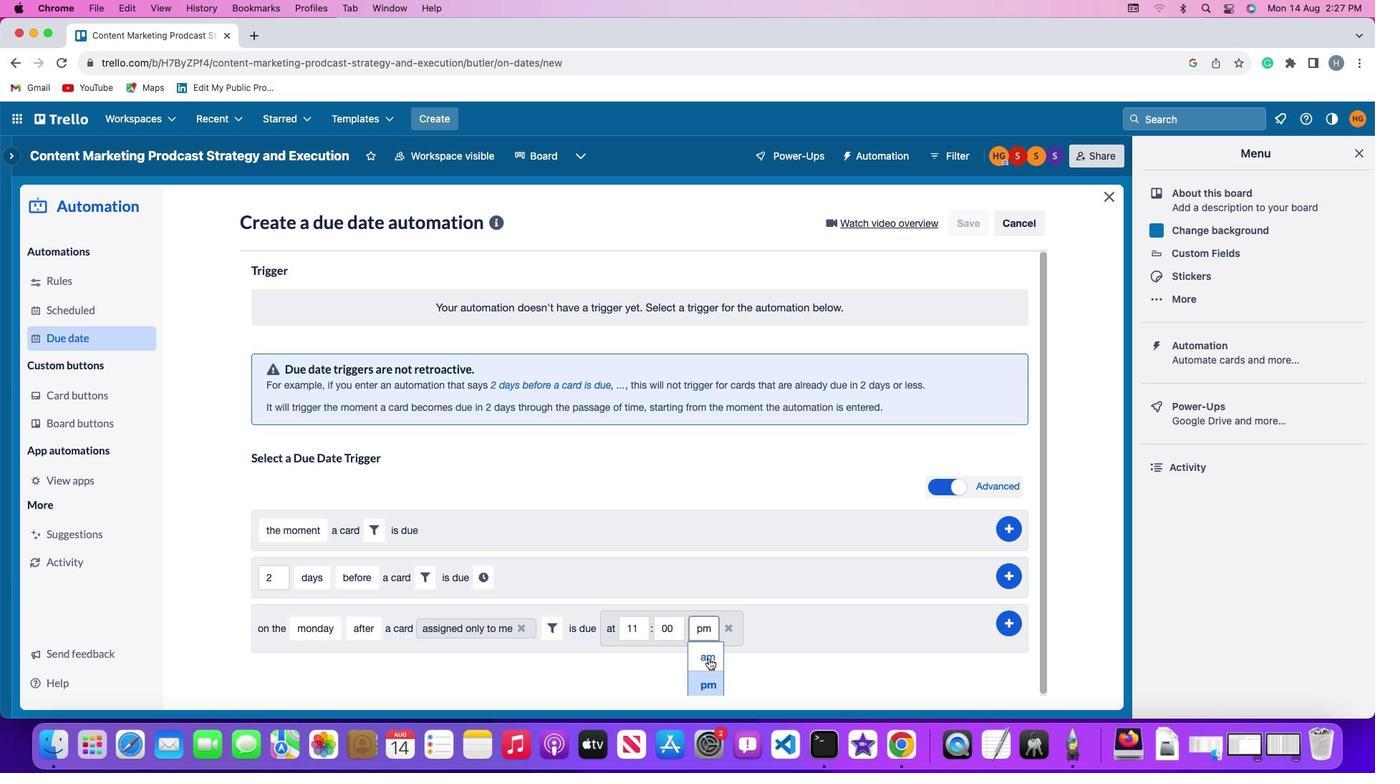 
Action: Mouse pressed left at (711, 661)
Screenshot: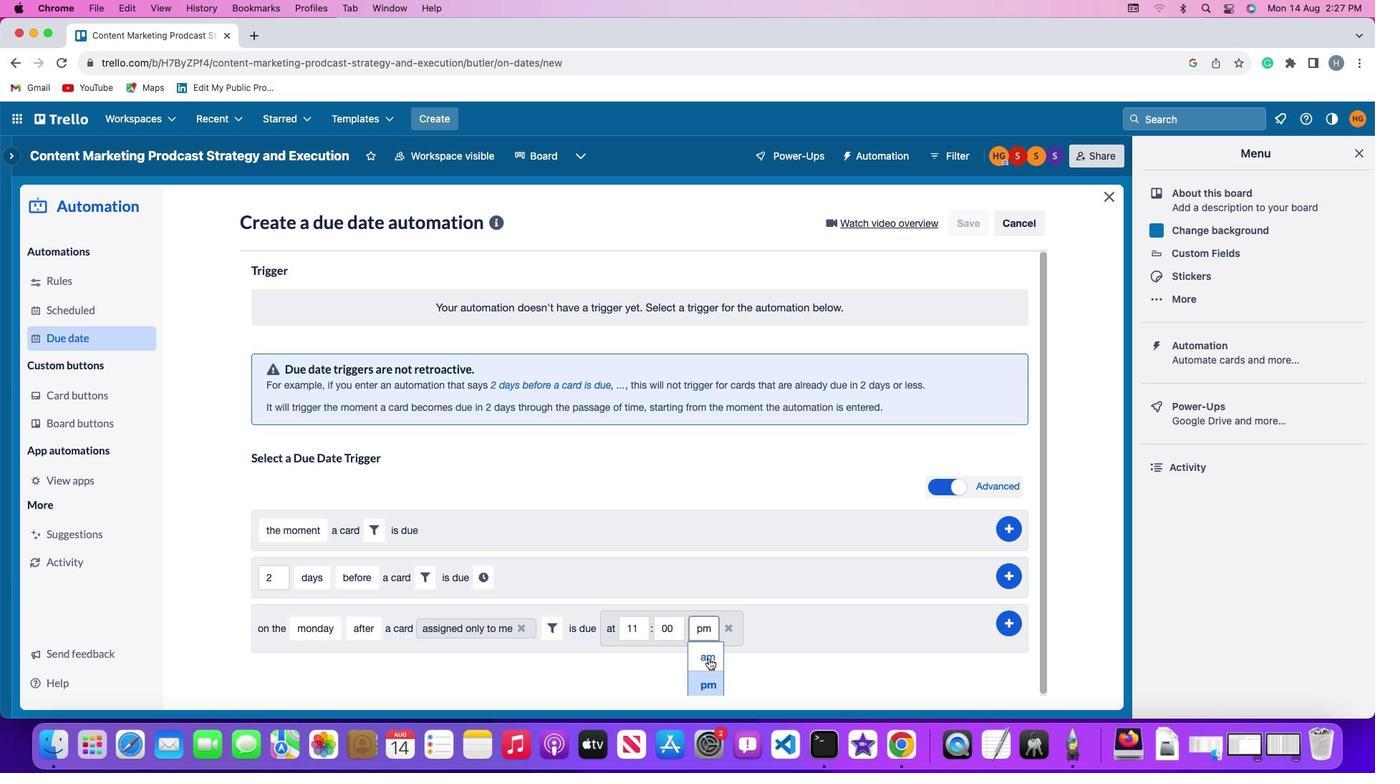 
Action: Mouse moved to (1013, 625)
Screenshot: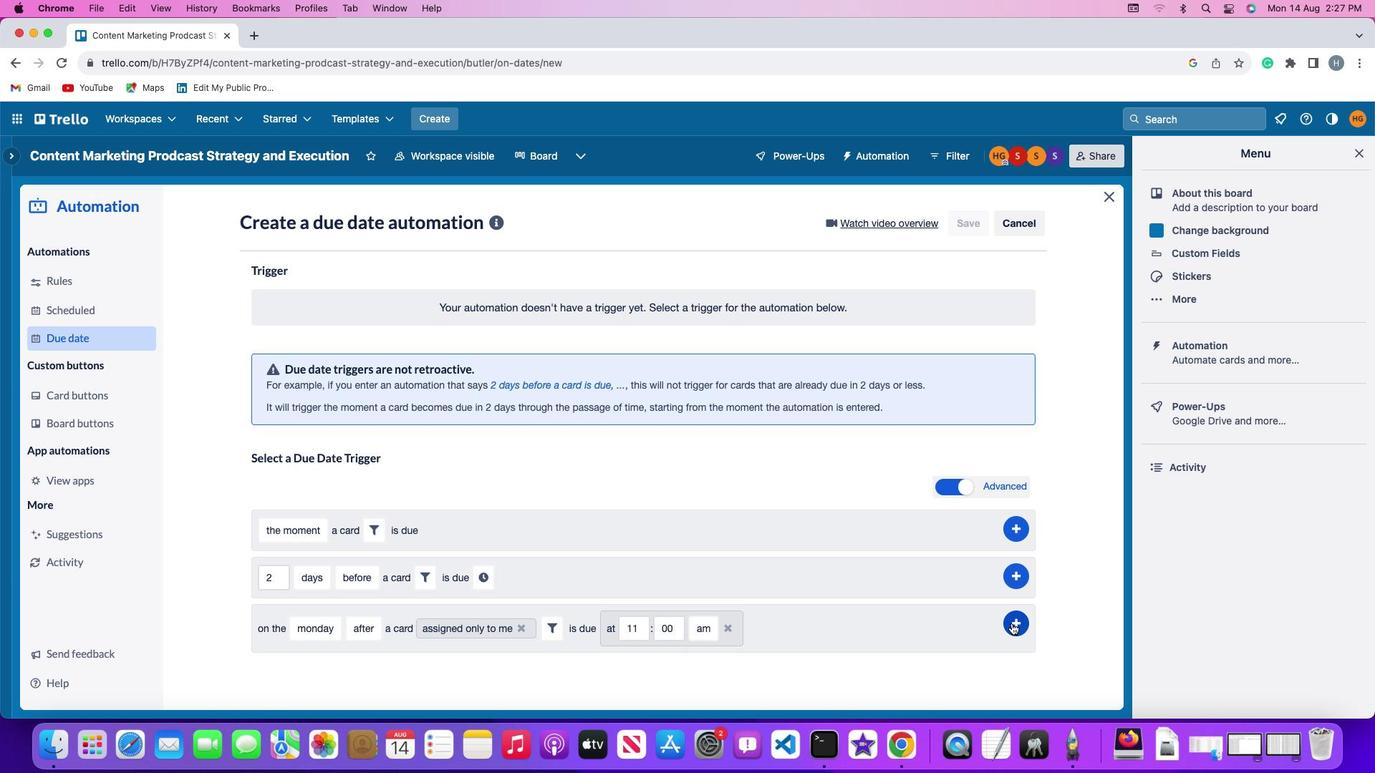 
Action: Mouse pressed left at (1013, 625)
Screenshot: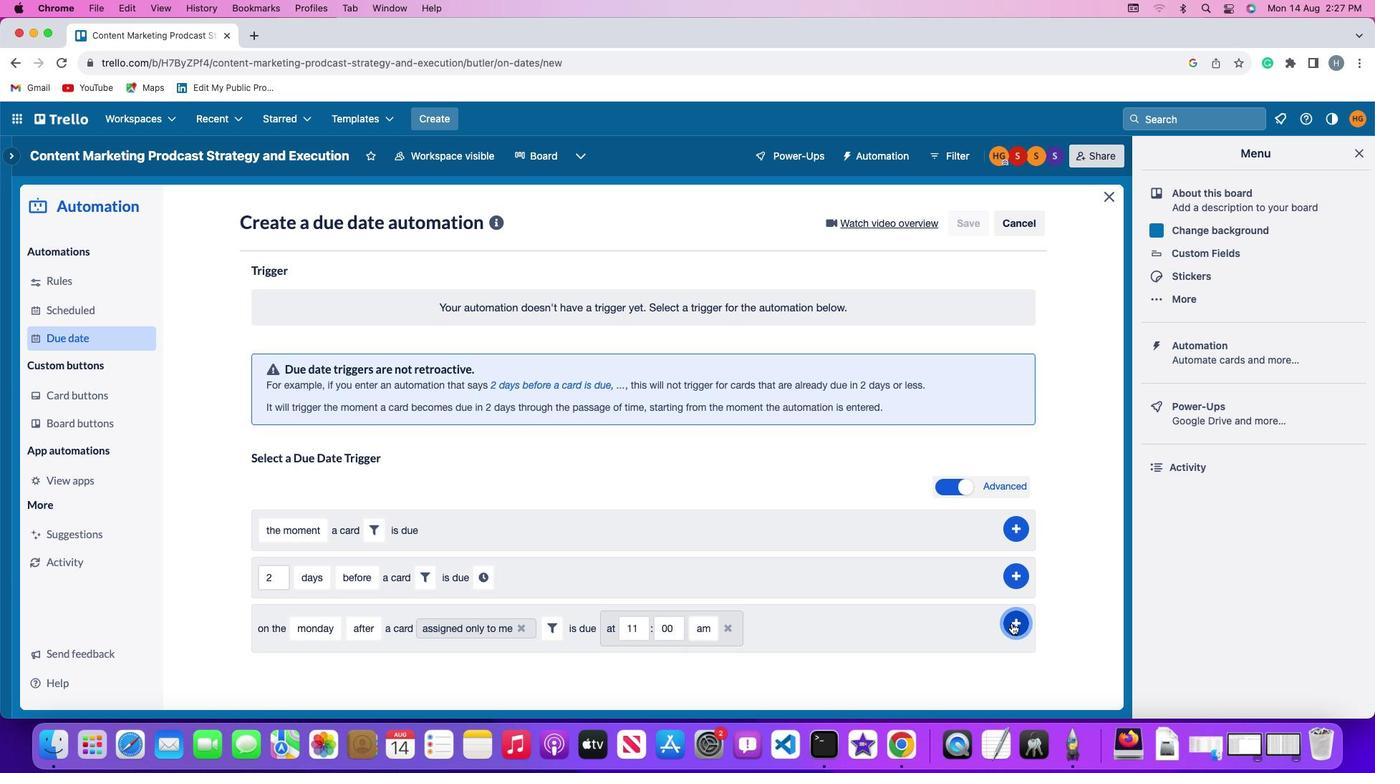 
Action: Mouse moved to (1061, 510)
Screenshot: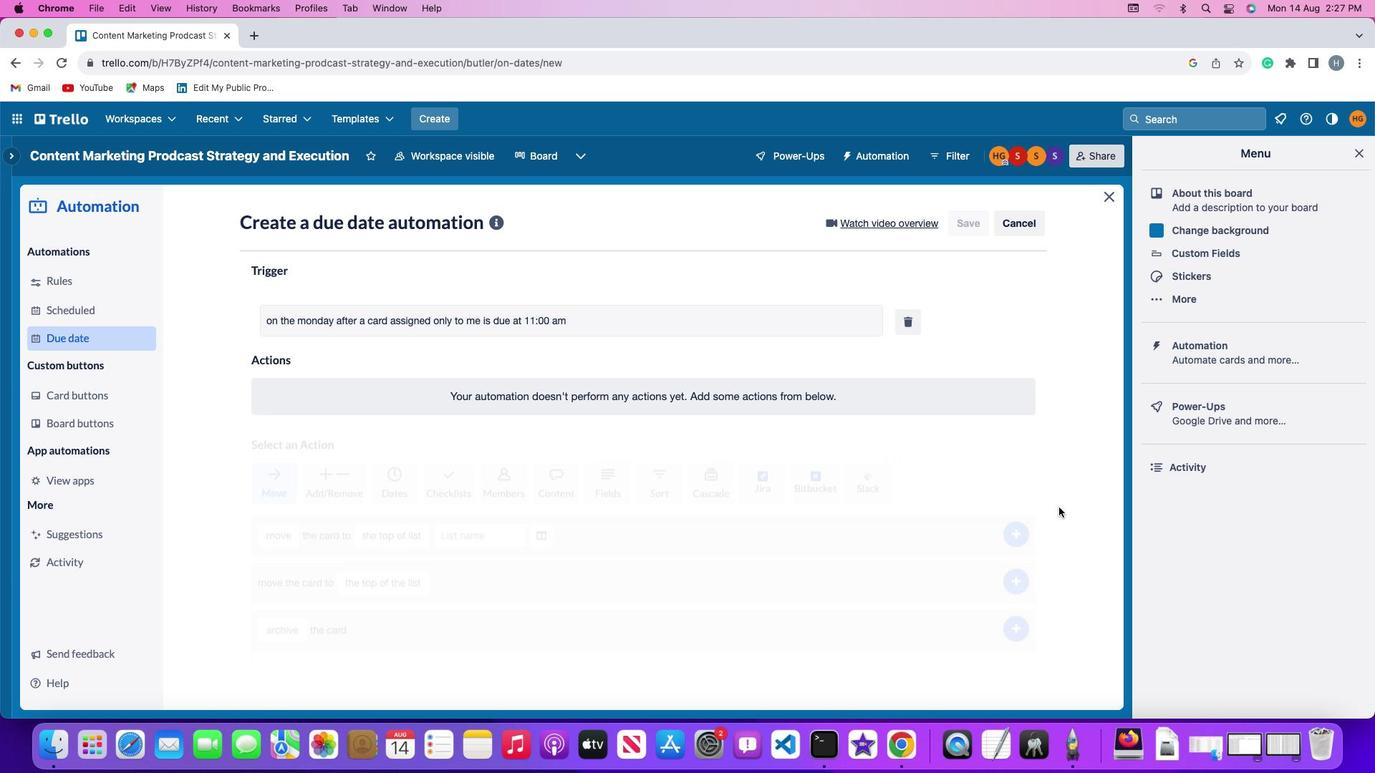
